 Task: Look for space in São João da Madeira, Portugal from 5th July, 2023 to 10th July, 2023 for 4 adults in price range Rs.9000 to Rs.14000. Place can be entire place with 2 bedrooms having 4 beds and 2 bathrooms. Property type can be house, flat, guest house. Booking option can be shelf check-in. Required host language is English.
Action: Mouse moved to (549, 113)
Screenshot: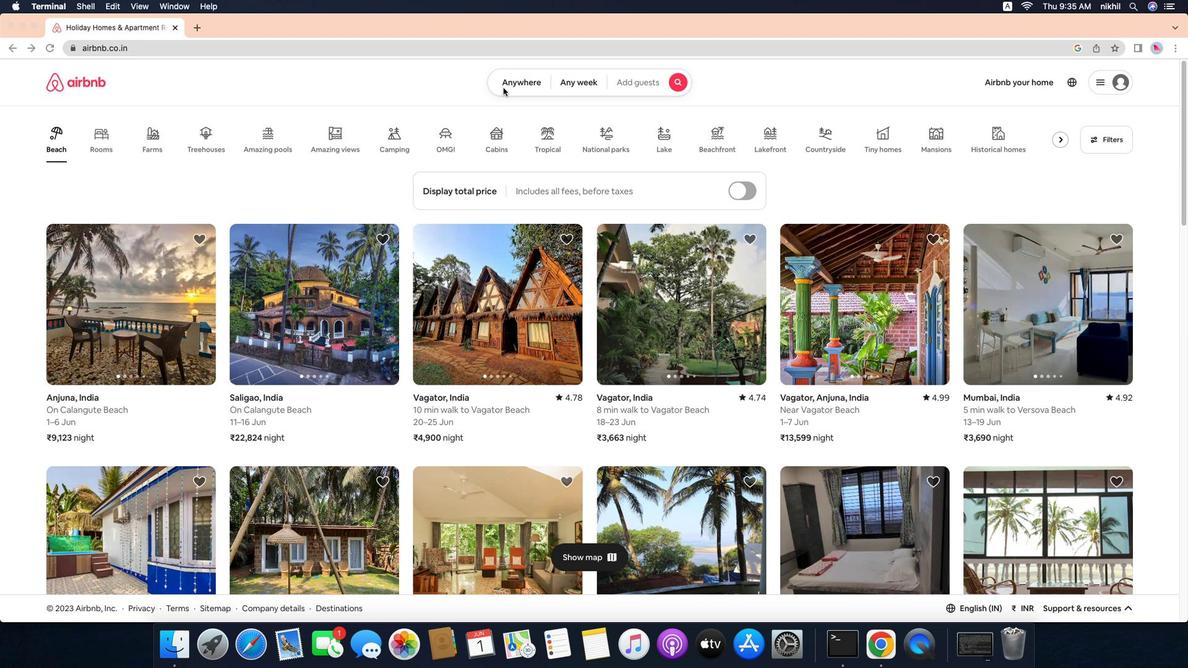 
Action: Mouse pressed left at (549, 113)
Screenshot: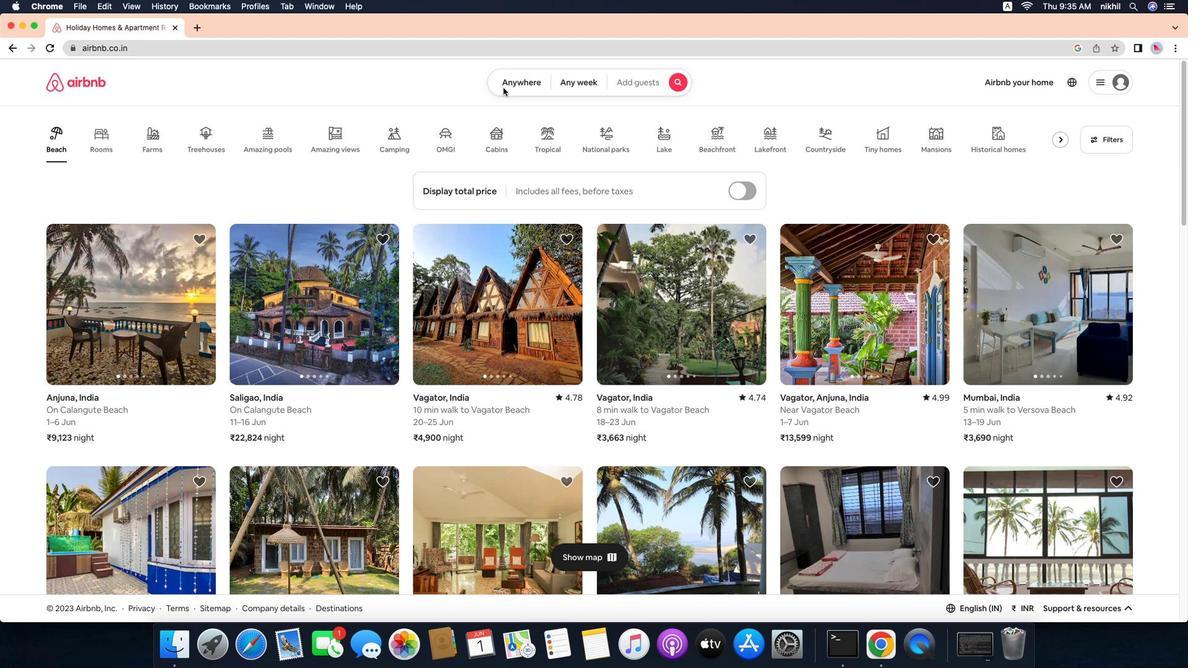 
Action: Mouse moved to (566, 110)
Screenshot: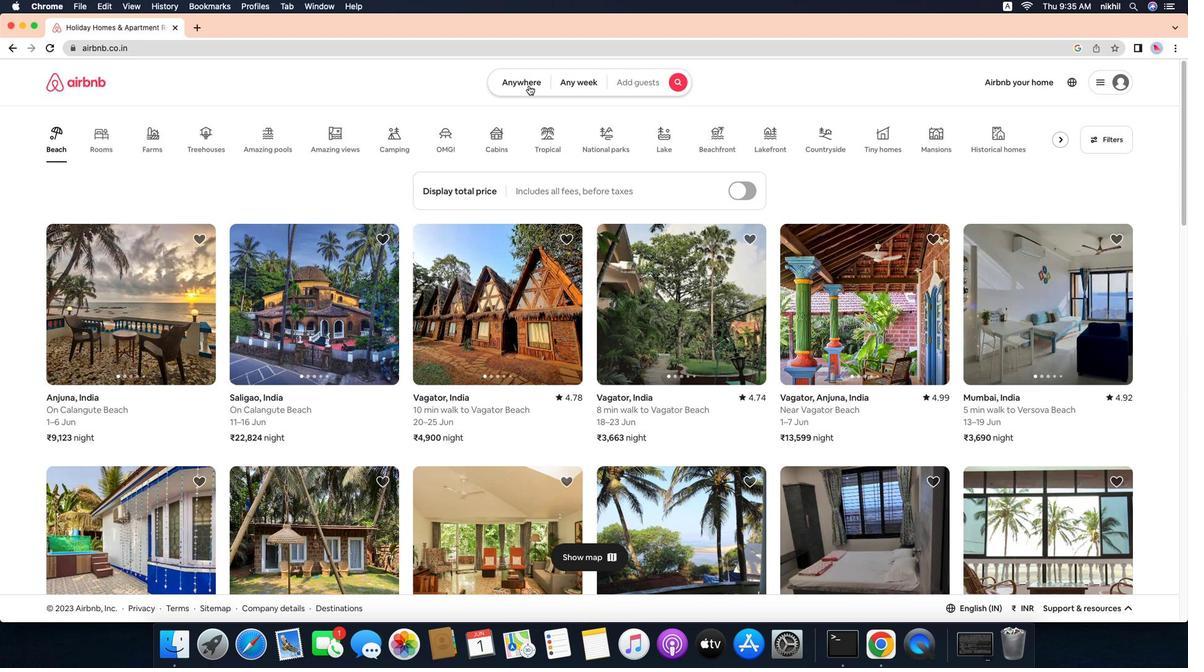 
Action: Mouse pressed left at (566, 110)
Screenshot: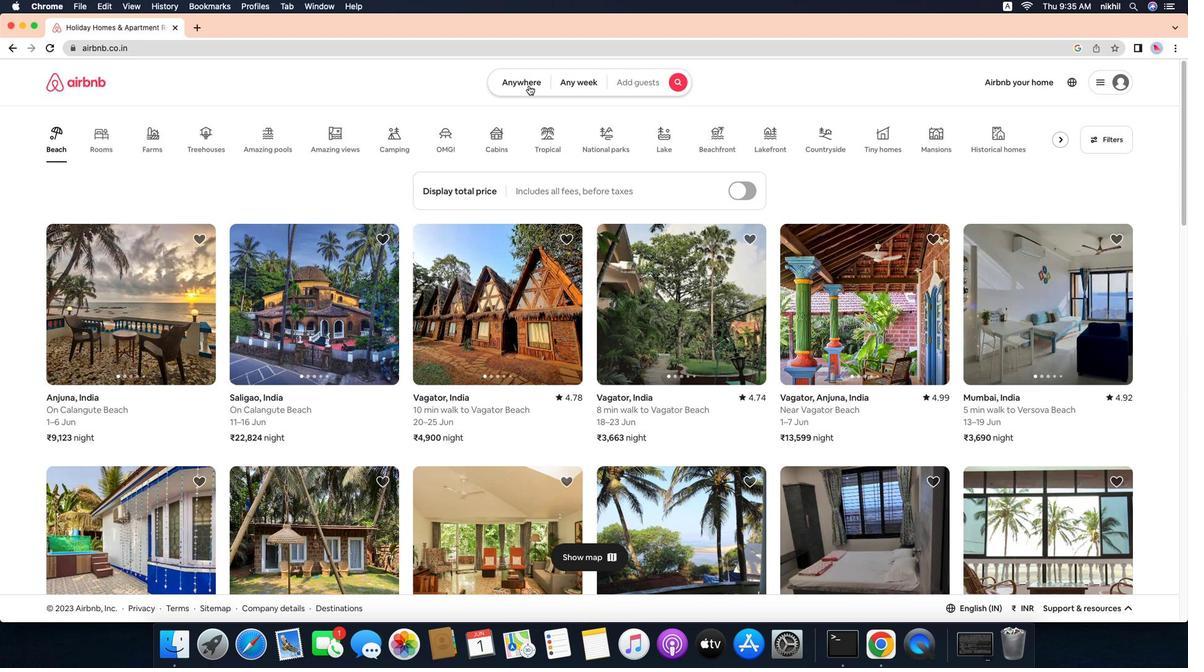 
Action: Mouse moved to (548, 149)
Screenshot: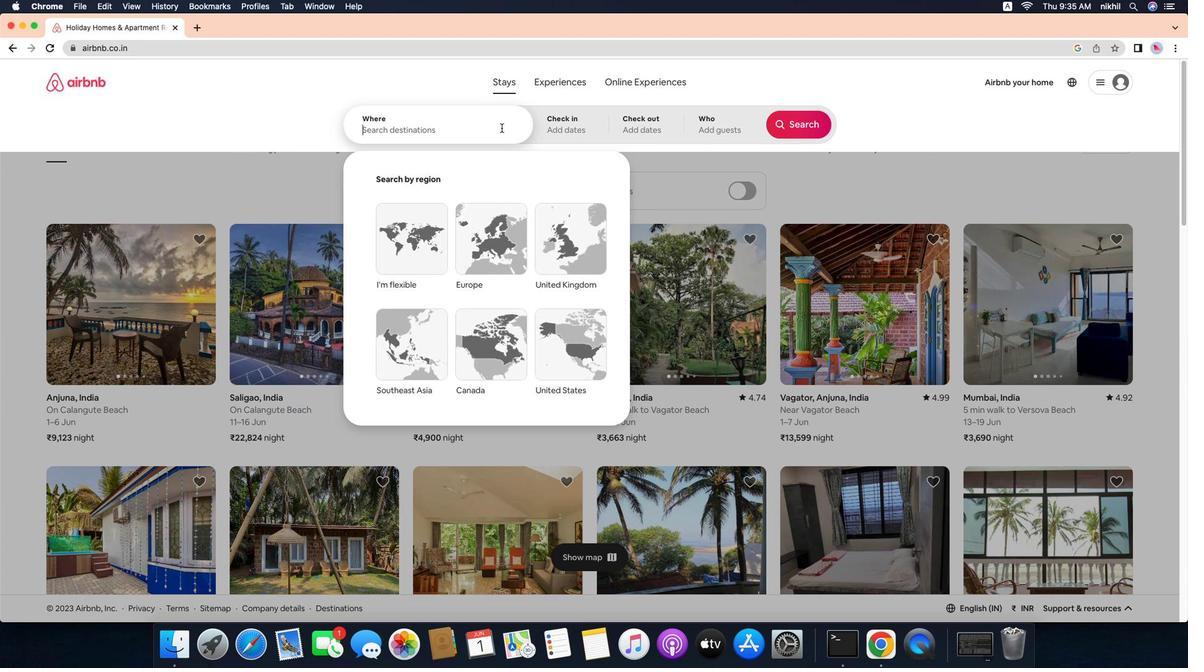 
Action: Mouse pressed left at (548, 149)
Screenshot: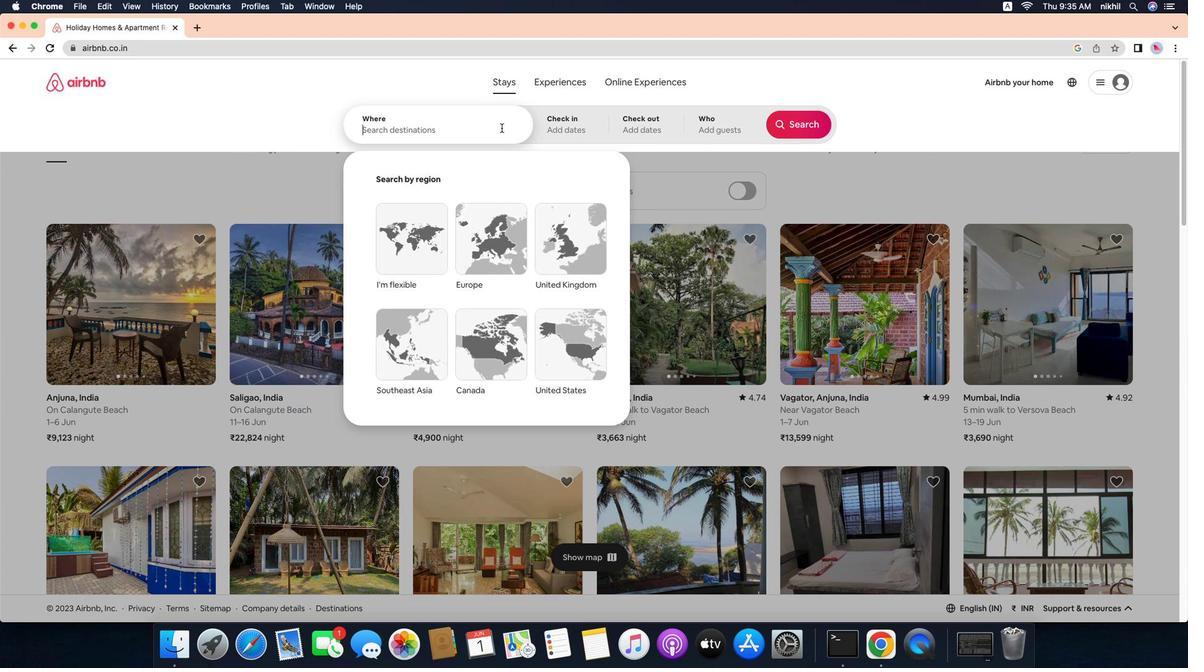 
Action: Key pressed Key.caps_lock'S'Key.caps_lock'a''o'Key.spaceKey.caps_lock'J'Key.caps_lock'o''a''o'Key.space'd''a'Key.spaceKey.caps_lock'M'Key.caps_lock'a'
Screenshot: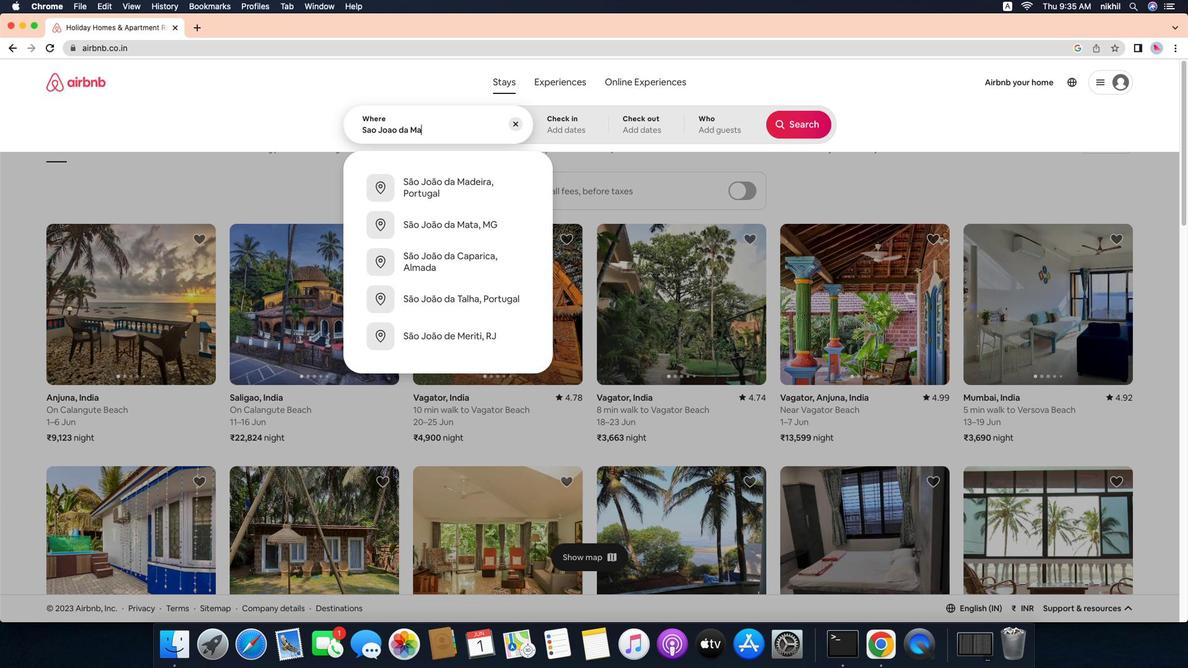 
Action: Mouse moved to (547, 206)
Screenshot: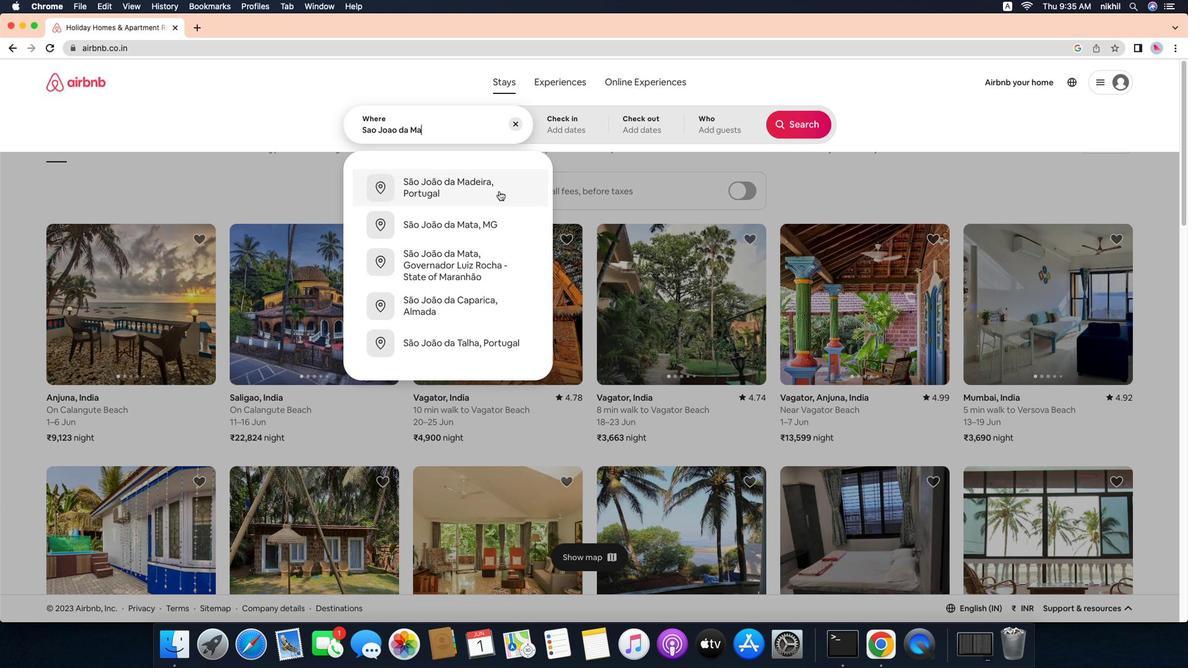 
Action: Mouse pressed left at (547, 206)
Screenshot: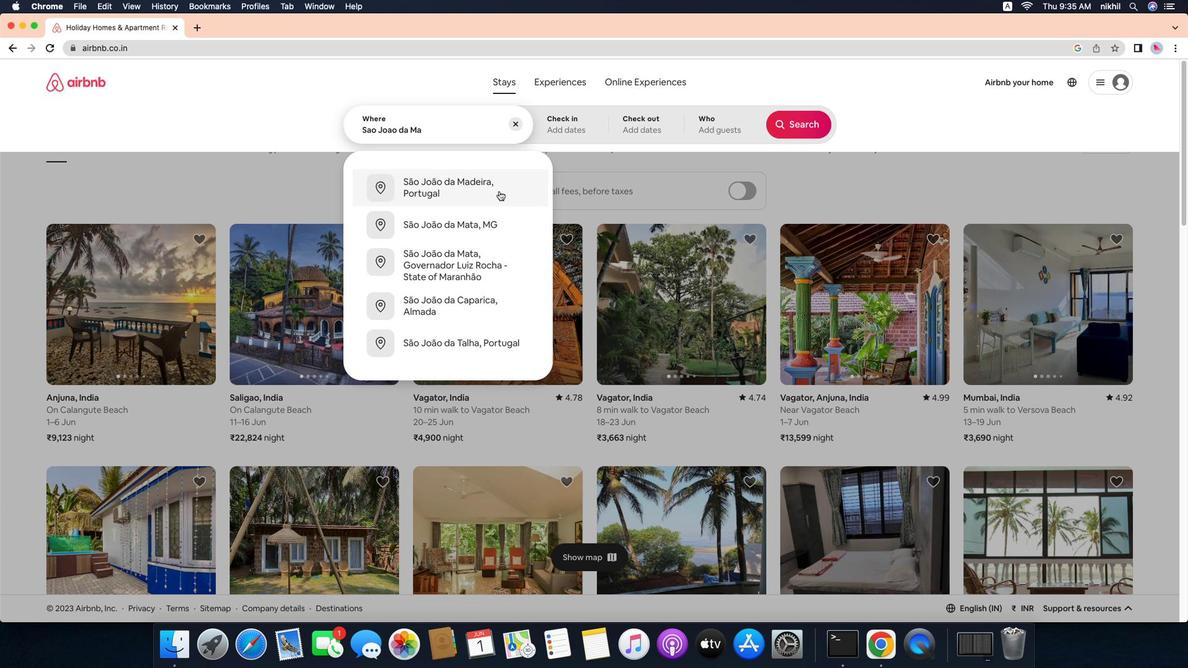 
Action: Mouse moved to (681, 294)
Screenshot: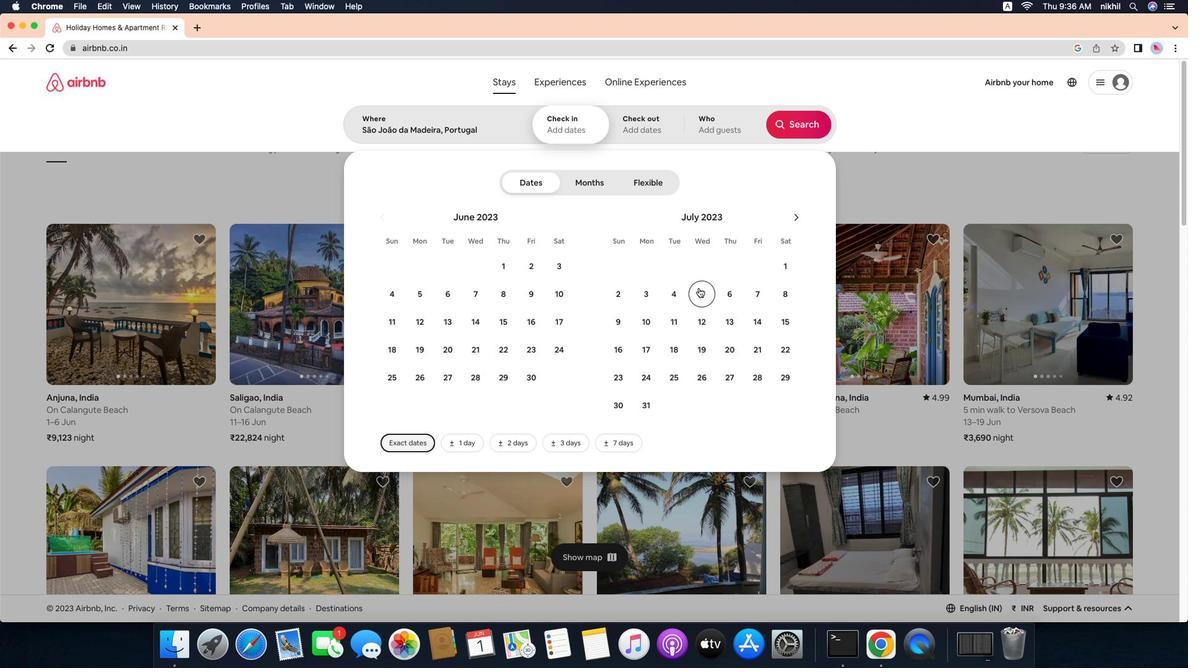 
Action: Mouse pressed left at (681, 294)
Screenshot: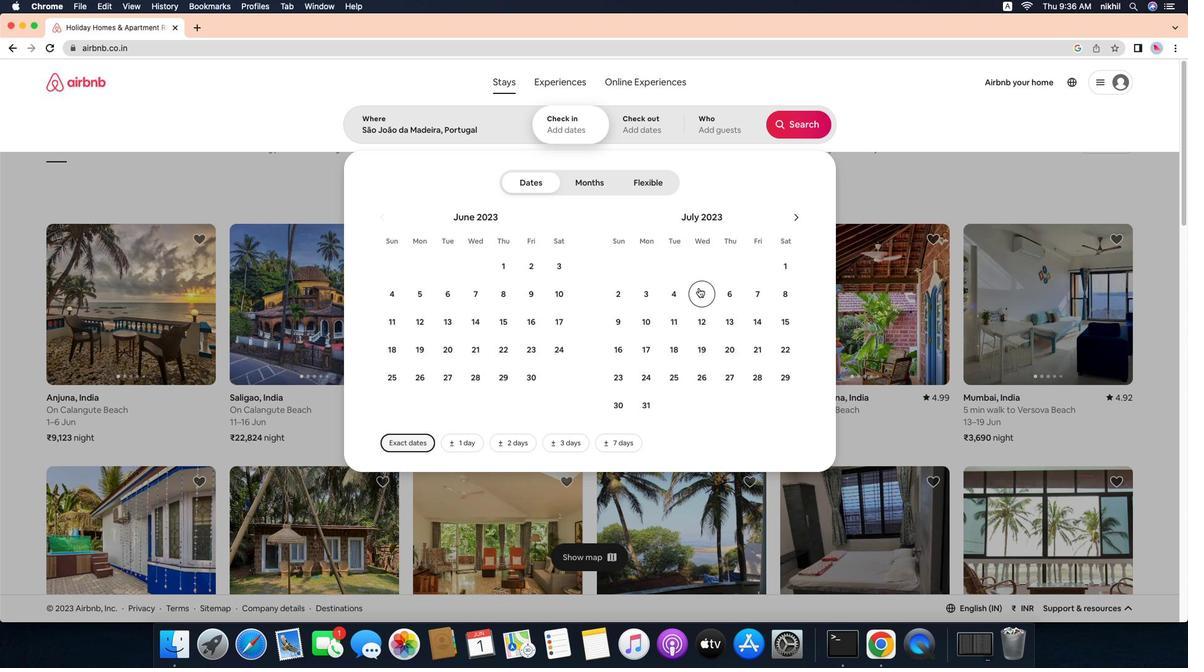 
Action: Mouse moved to (647, 322)
Screenshot: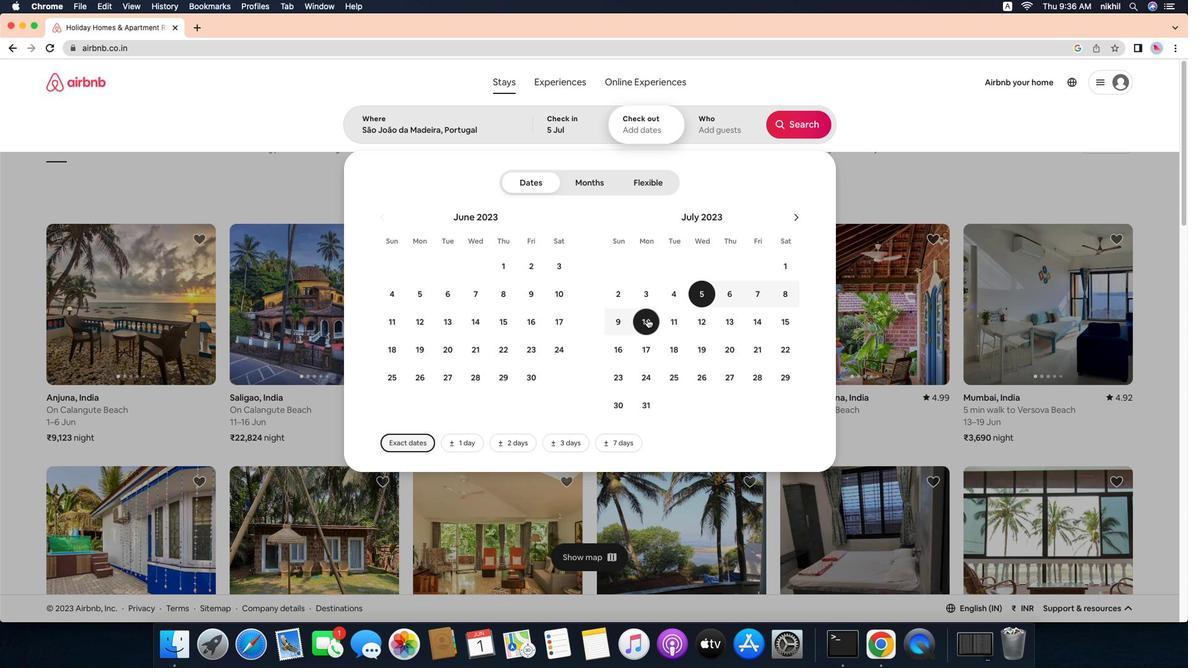 
Action: Mouse pressed left at (647, 322)
Screenshot: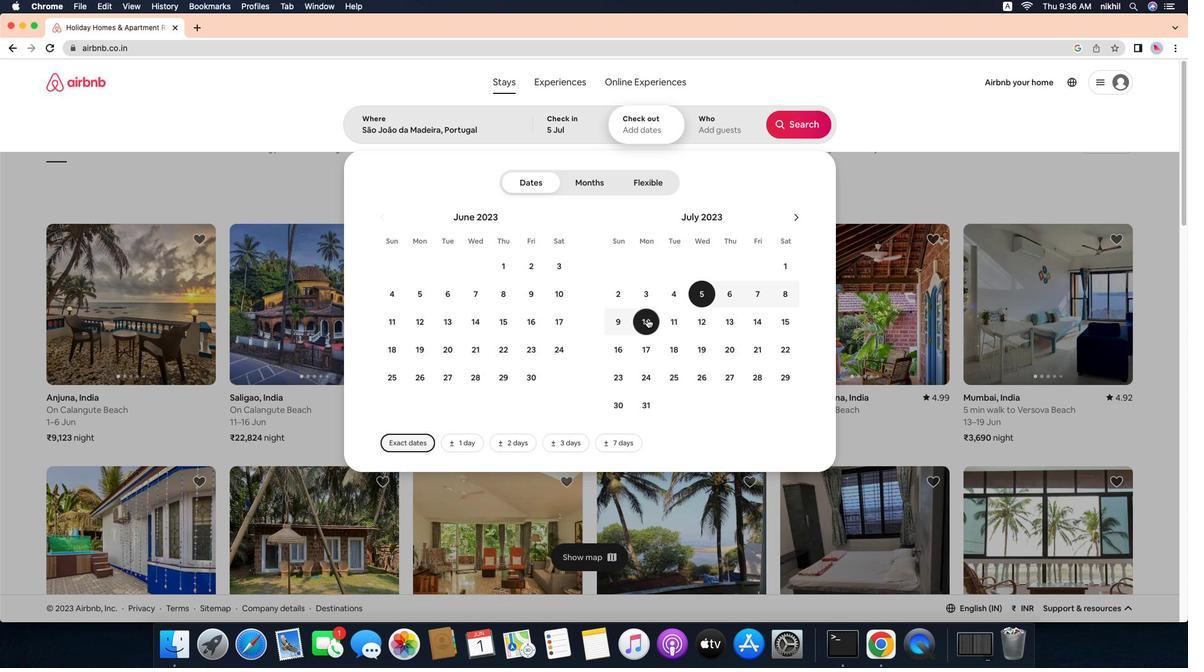 
Action: Mouse moved to (699, 151)
Screenshot: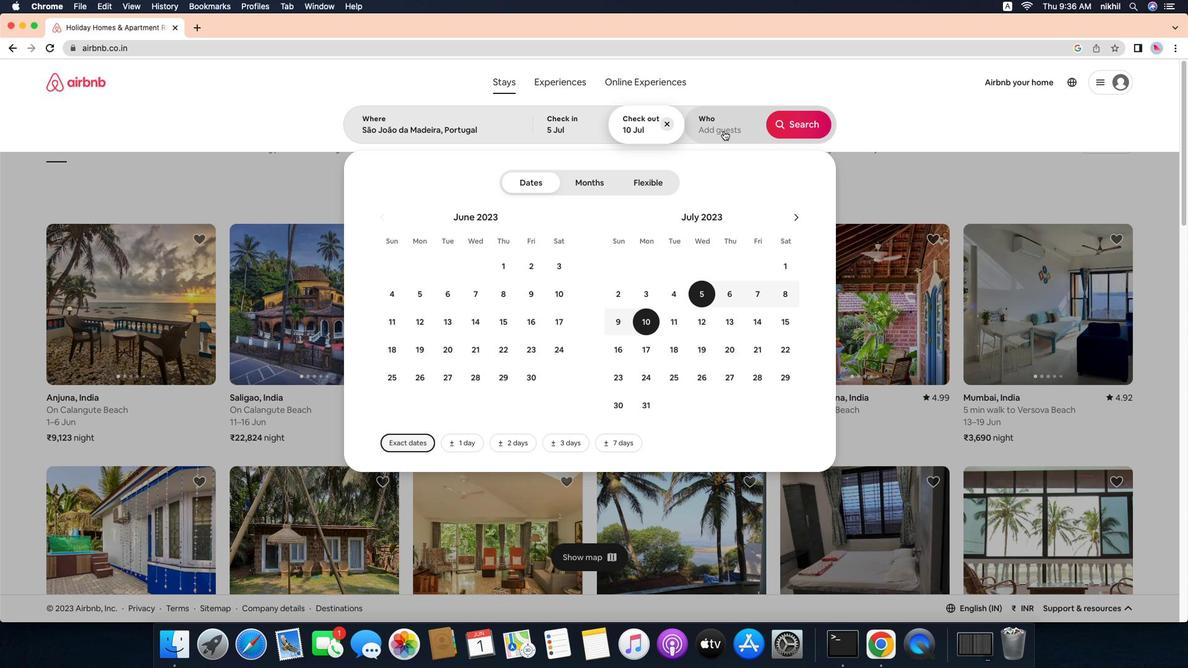 
Action: Mouse pressed left at (699, 151)
Screenshot: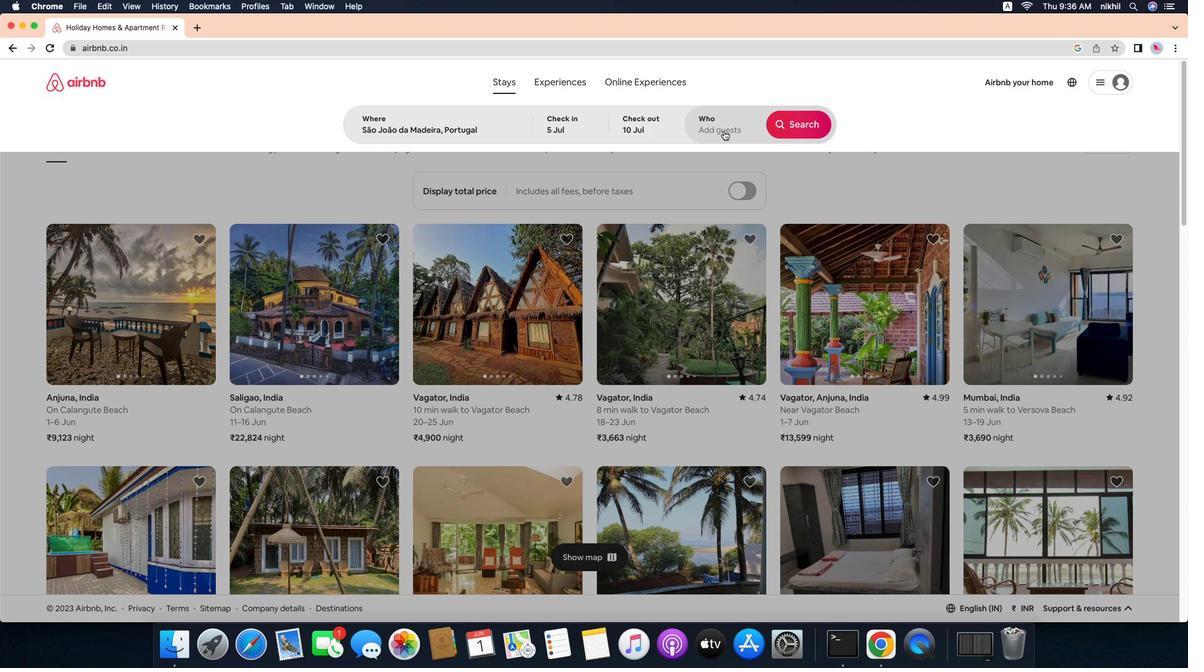 
Action: Mouse moved to (748, 199)
Screenshot: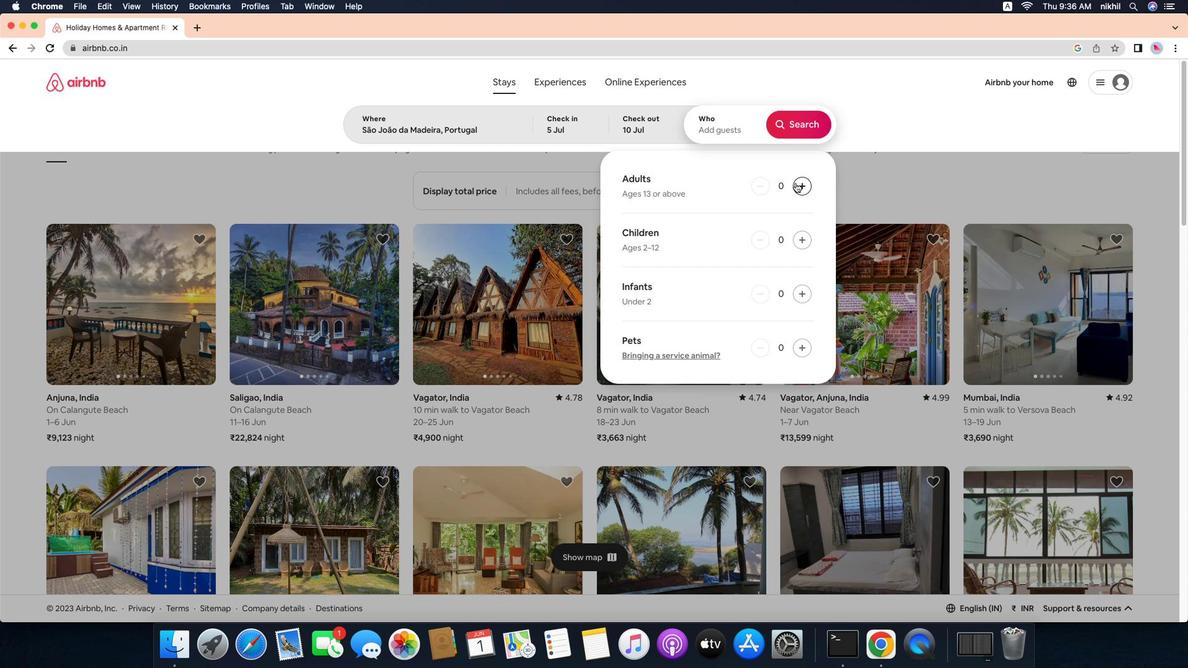 
Action: Mouse pressed left at (748, 199)
Screenshot: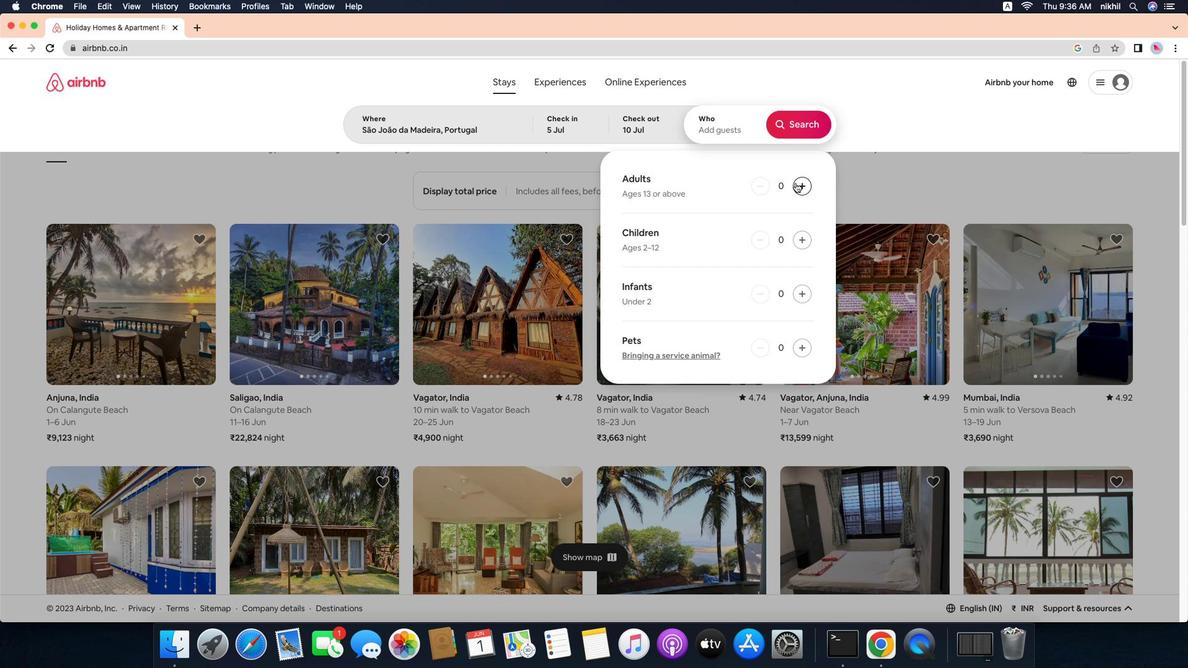
Action: Mouse moved to (748, 199)
Screenshot: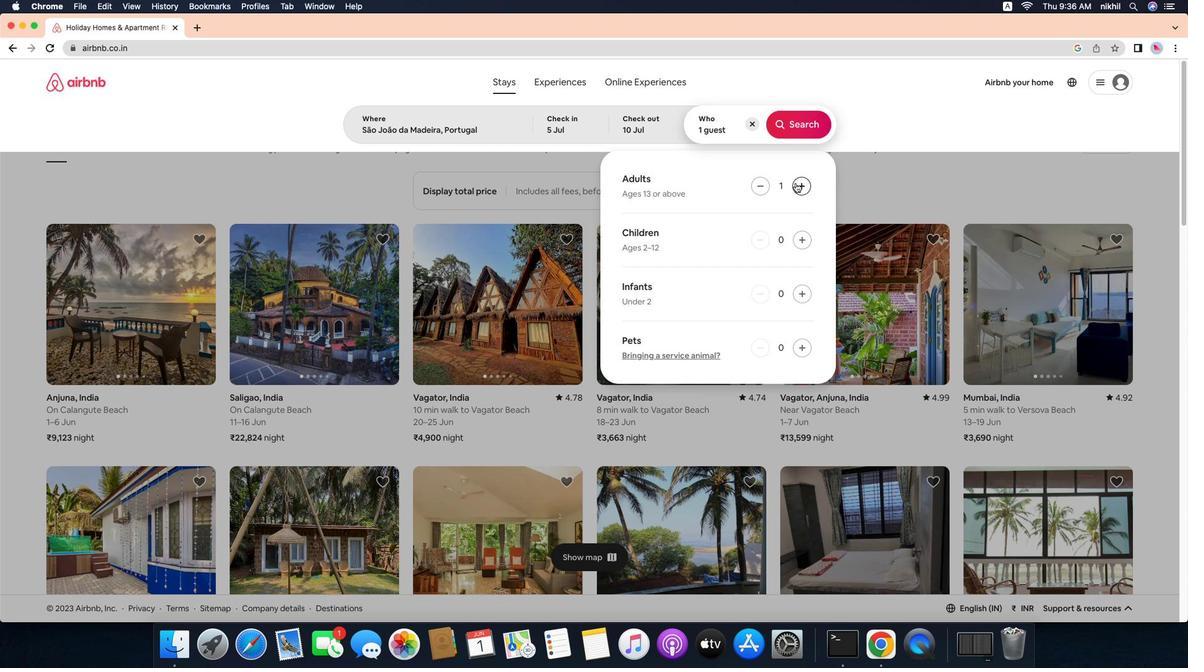 
Action: Mouse pressed left at (748, 199)
Screenshot: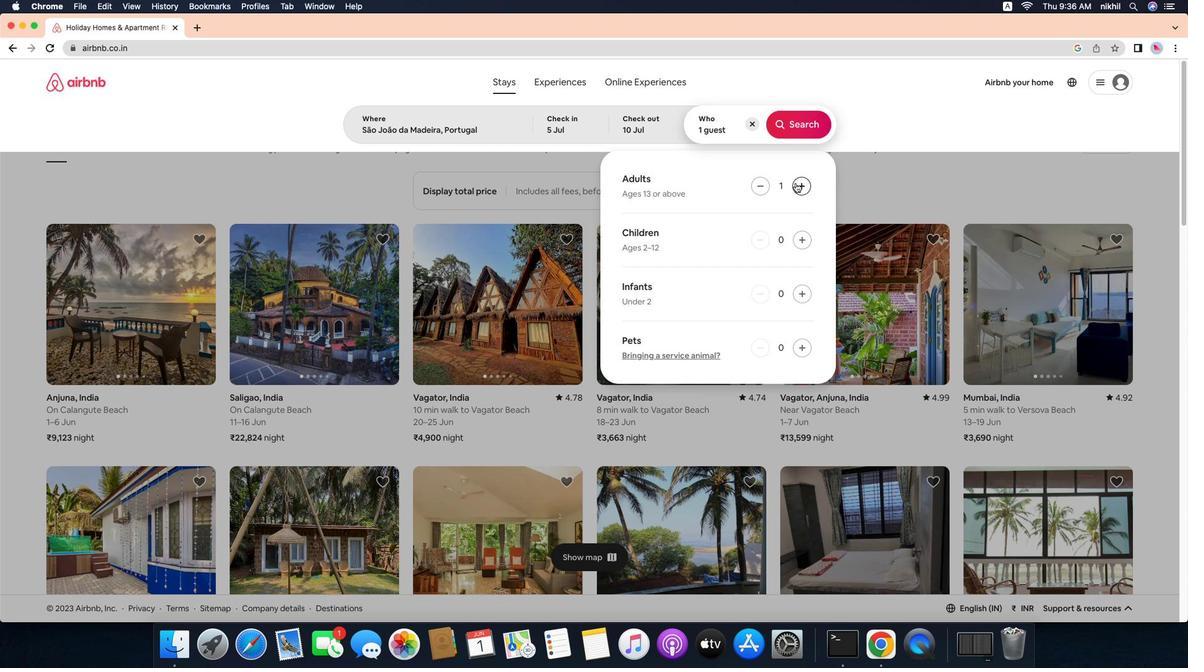 
Action: Mouse pressed left at (748, 199)
Screenshot: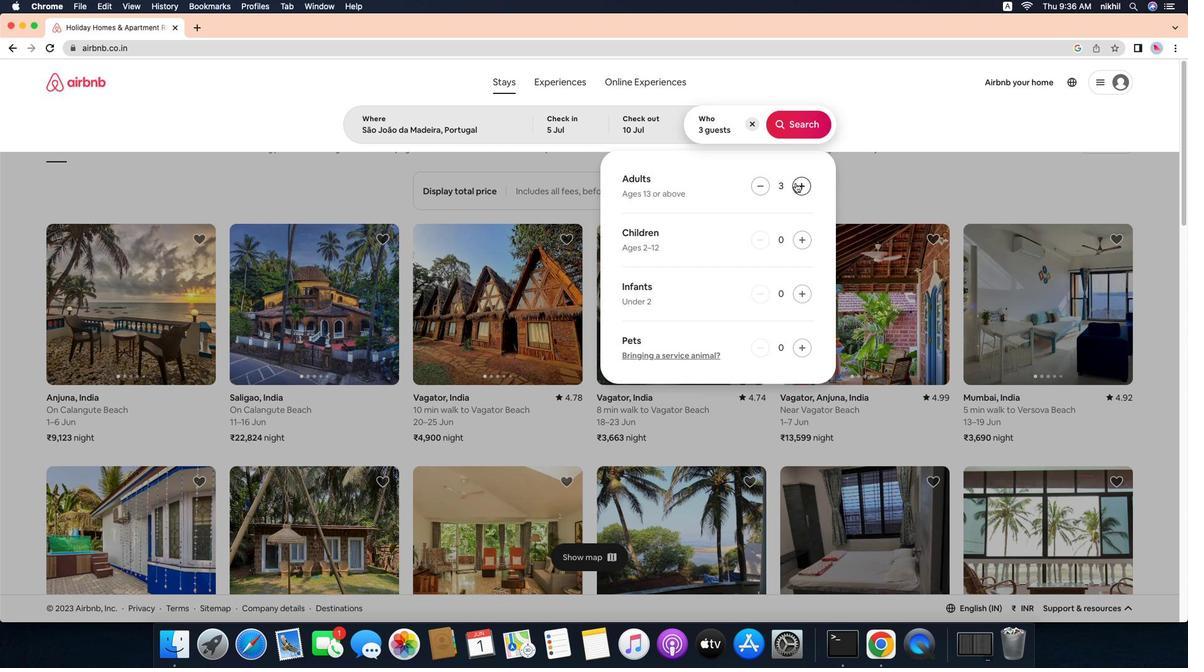 
Action: Mouse pressed left at (748, 199)
Screenshot: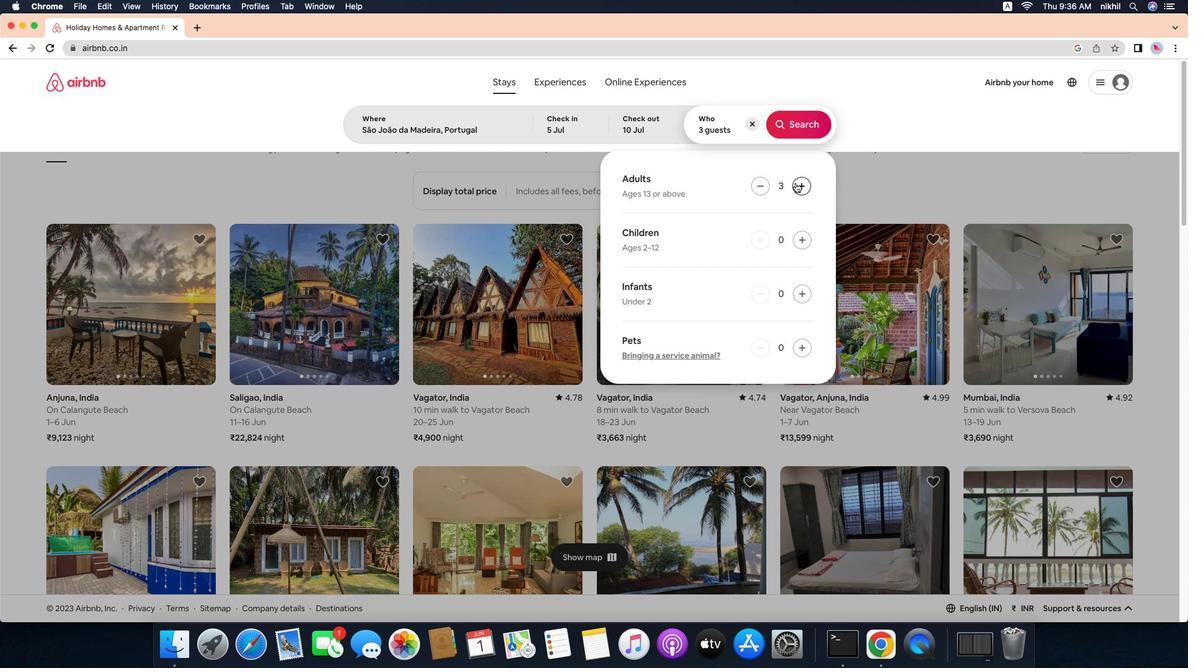 
Action: Mouse moved to (752, 153)
Screenshot: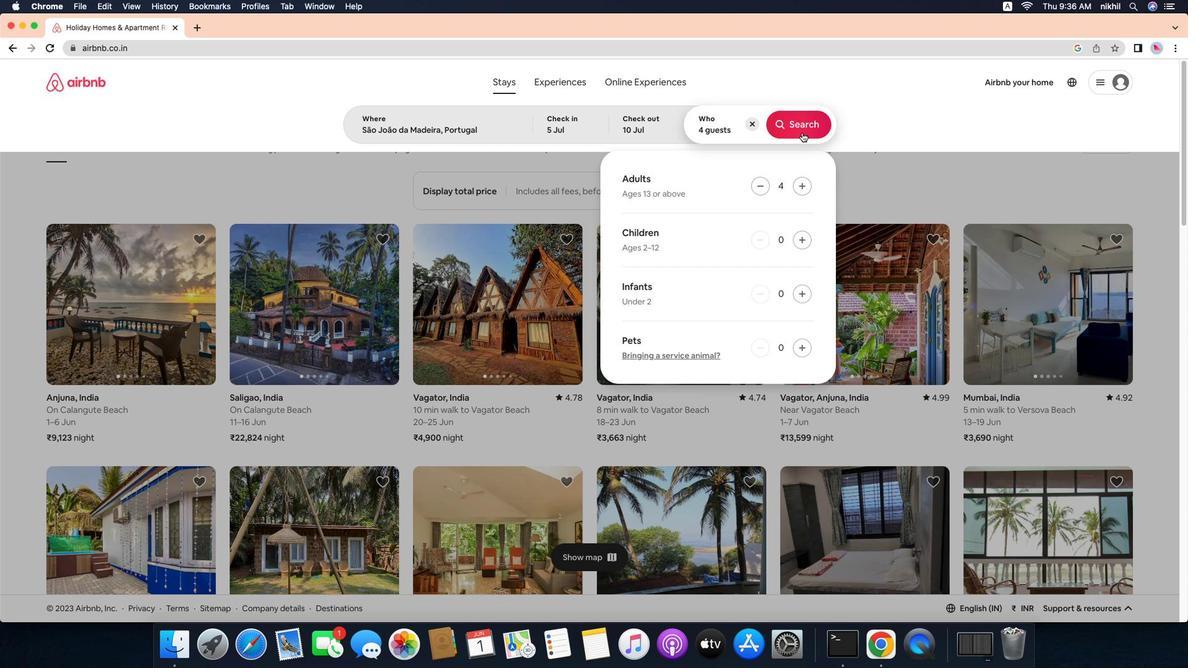 
Action: Mouse pressed left at (752, 153)
Screenshot: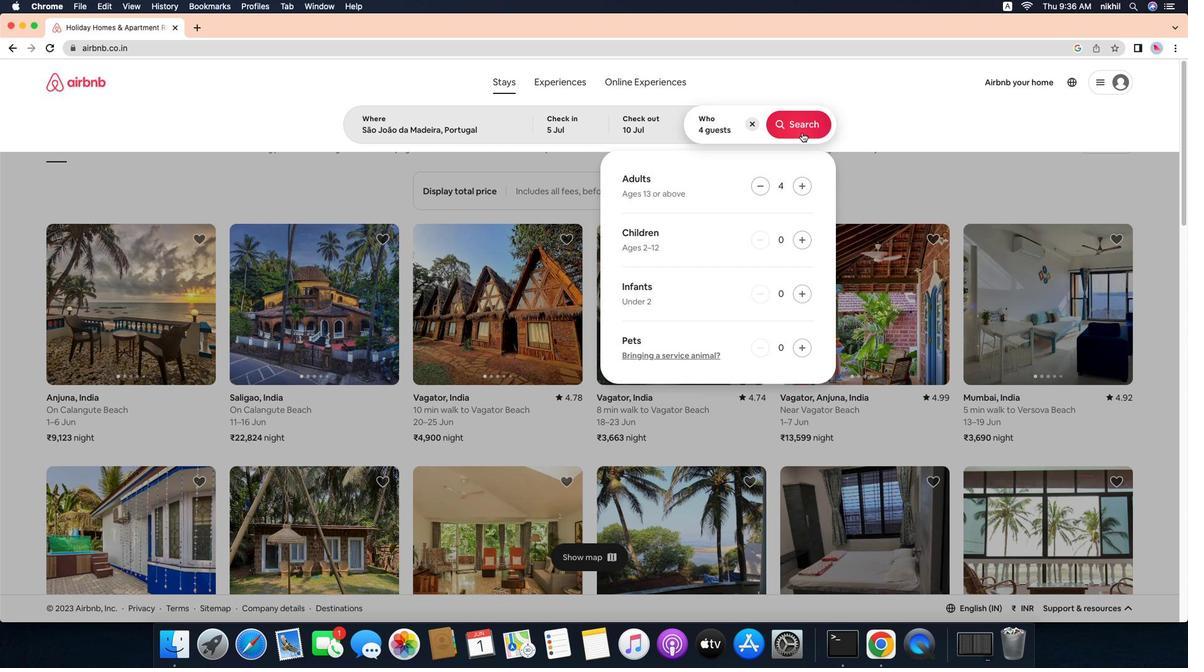 
Action: Mouse moved to (977, 144)
Screenshot: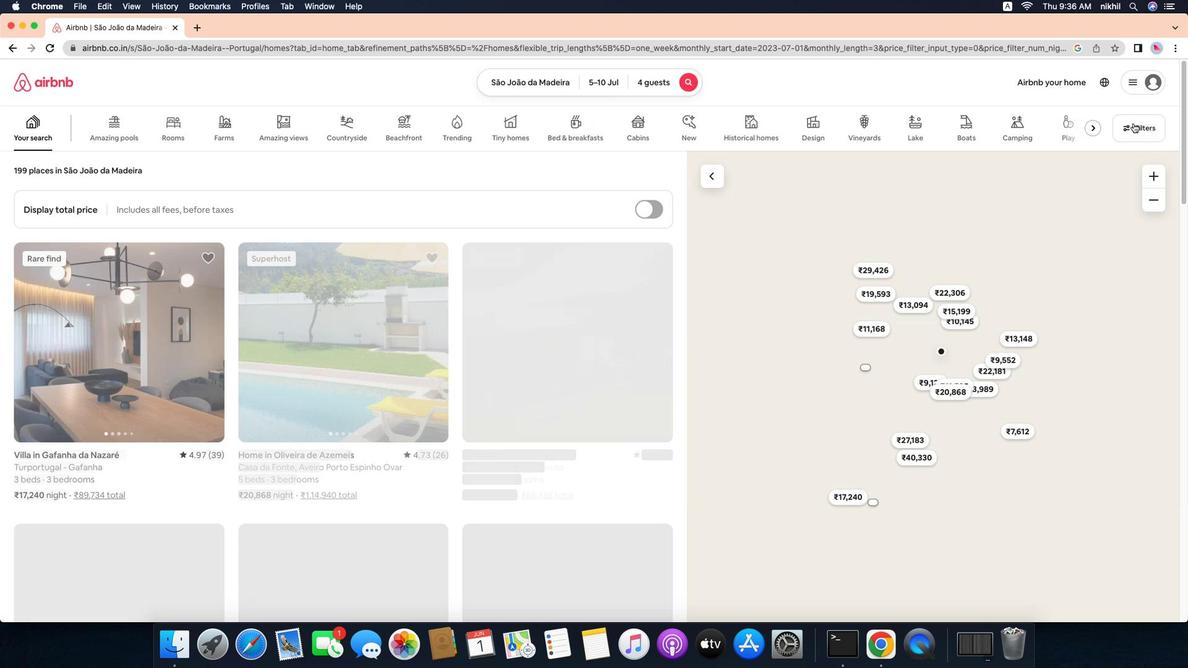 
Action: Mouse pressed left at (977, 144)
Screenshot: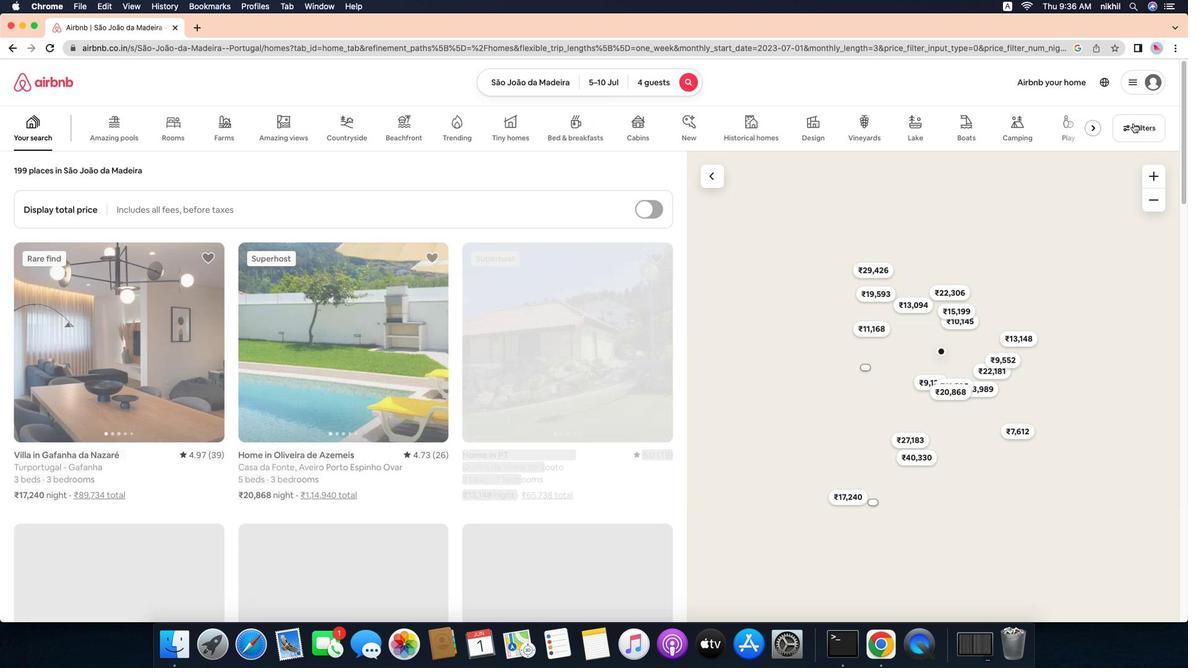 
Action: Mouse moved to (545, 412)
Screenshot: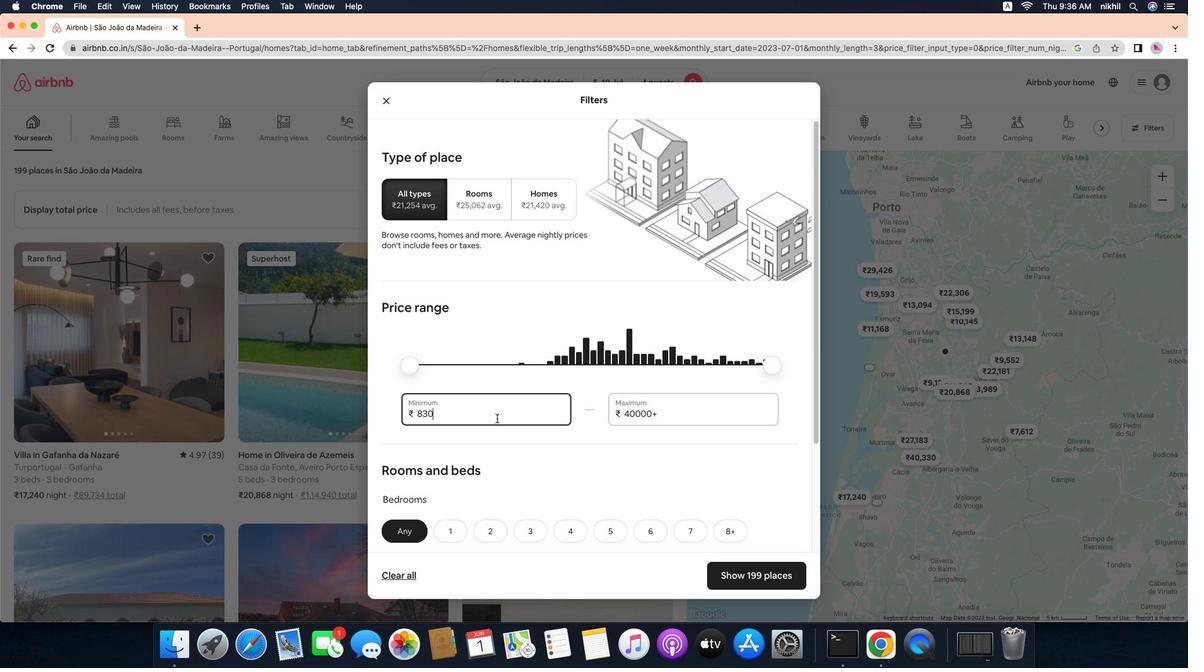 
Action: Mouse pressed left at (545, 412)
Screenshot: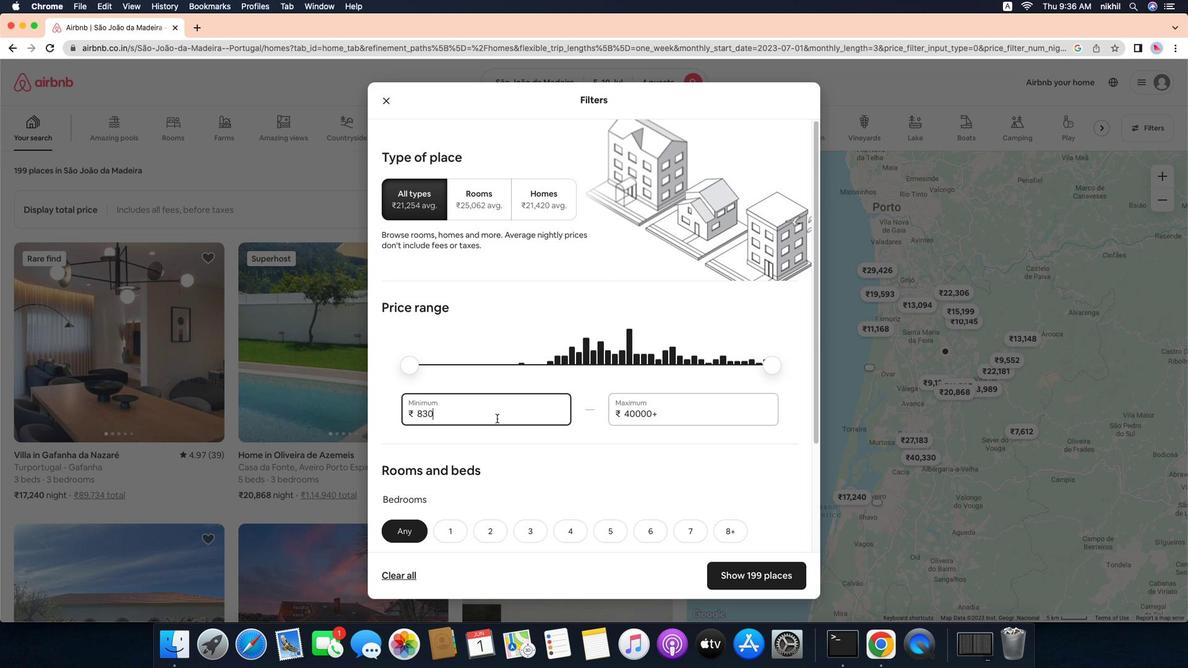 
Action: Mouse moved to (545, 412)
Screenshot: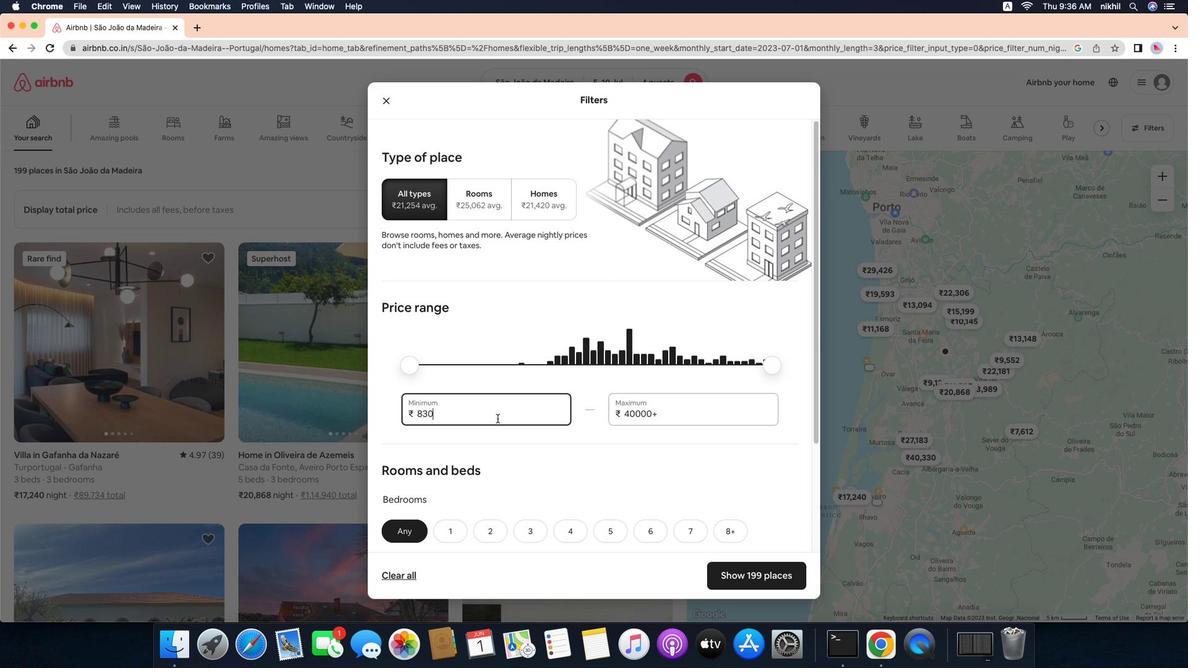 
Action: Key pressed Key.backspaceKey.backspaceKey.backspaceKey.backspace'9''0''0''0'
Screenshot: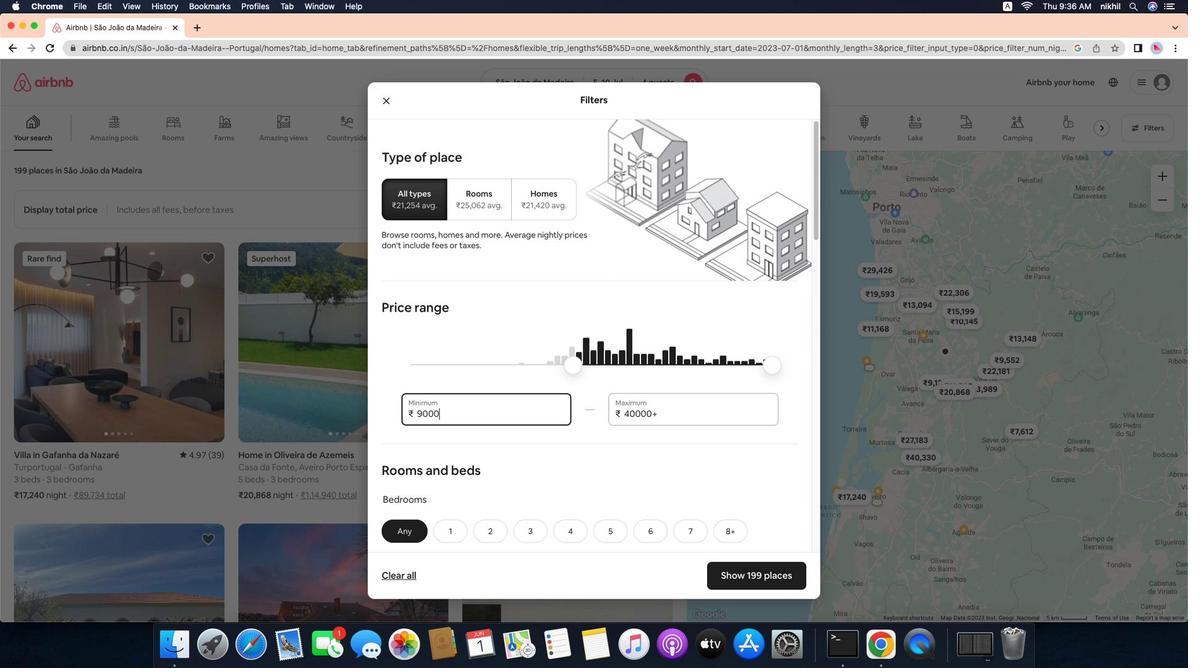 
Action: Mouse moved to (667, 409)
Screenshot: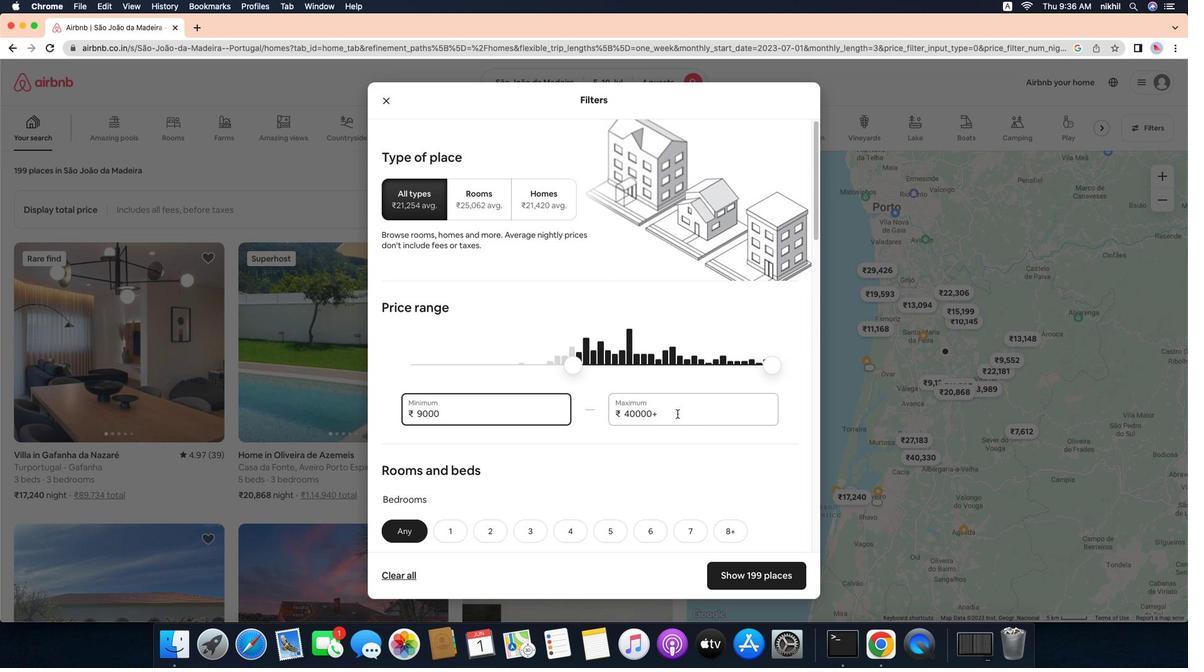 
Action: Mouse pressed left at (667, 409)
Screenshot: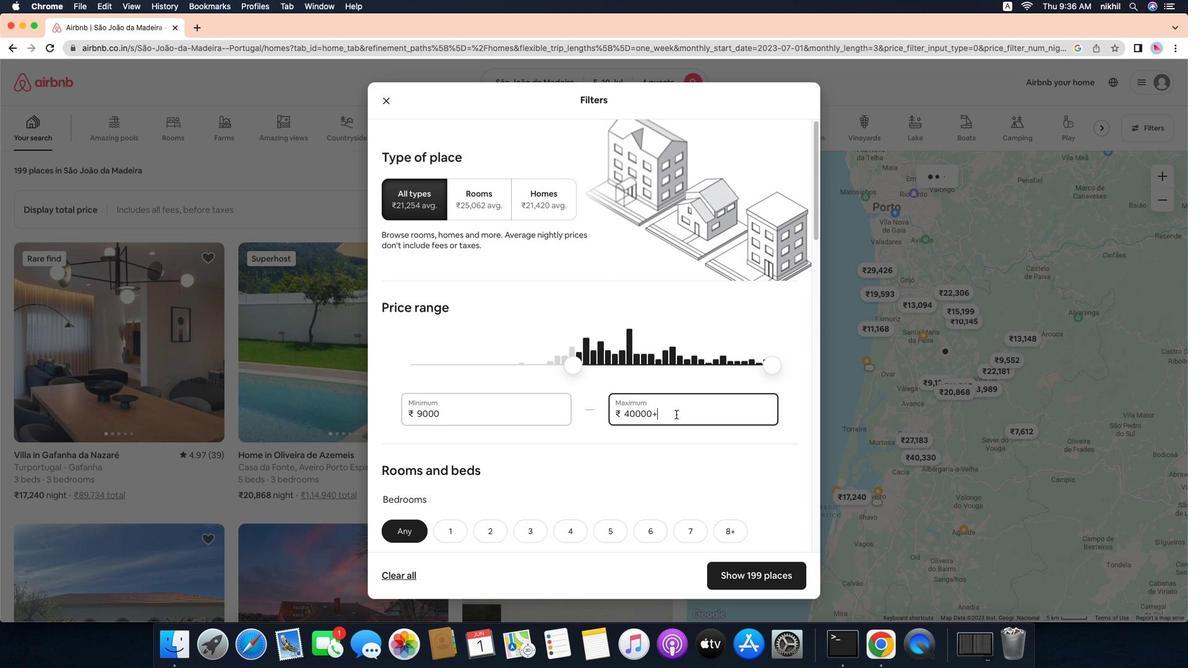 
Action: Mouse moved to (666, 409)
Screenshot: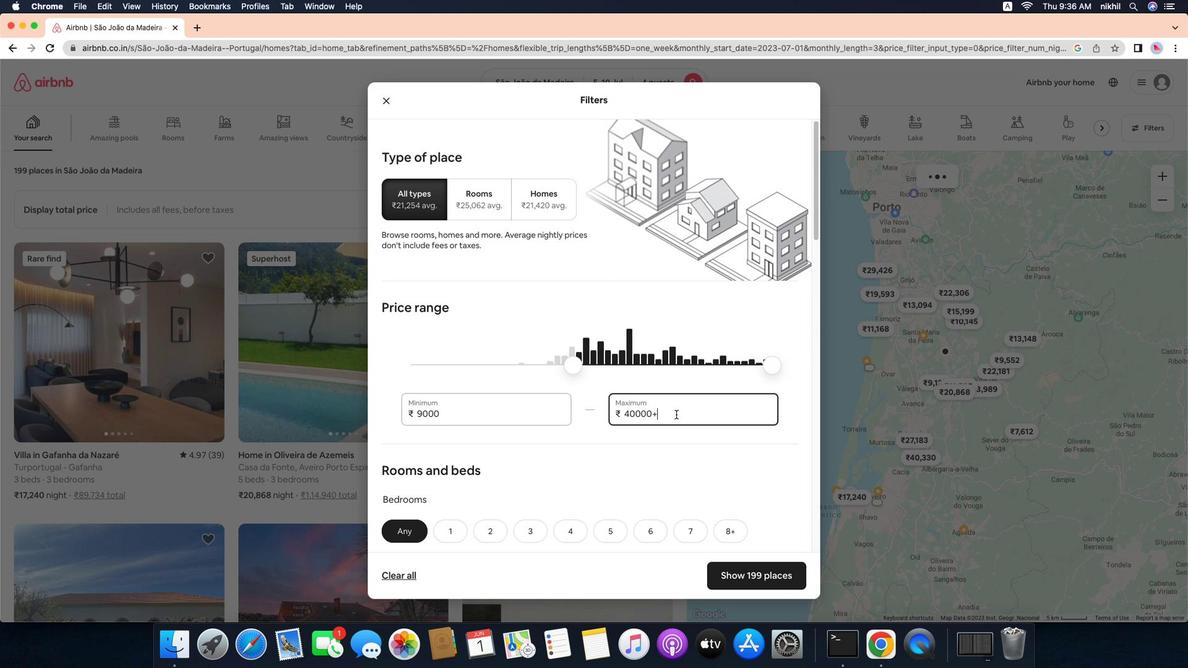 
Action: Key pressed Key.backspaceKey.backspaceKey.backspaceKey.backspaceKey.backspaceKey.backspaceKey.backspace'1''4''0''0''0'
Screenshot: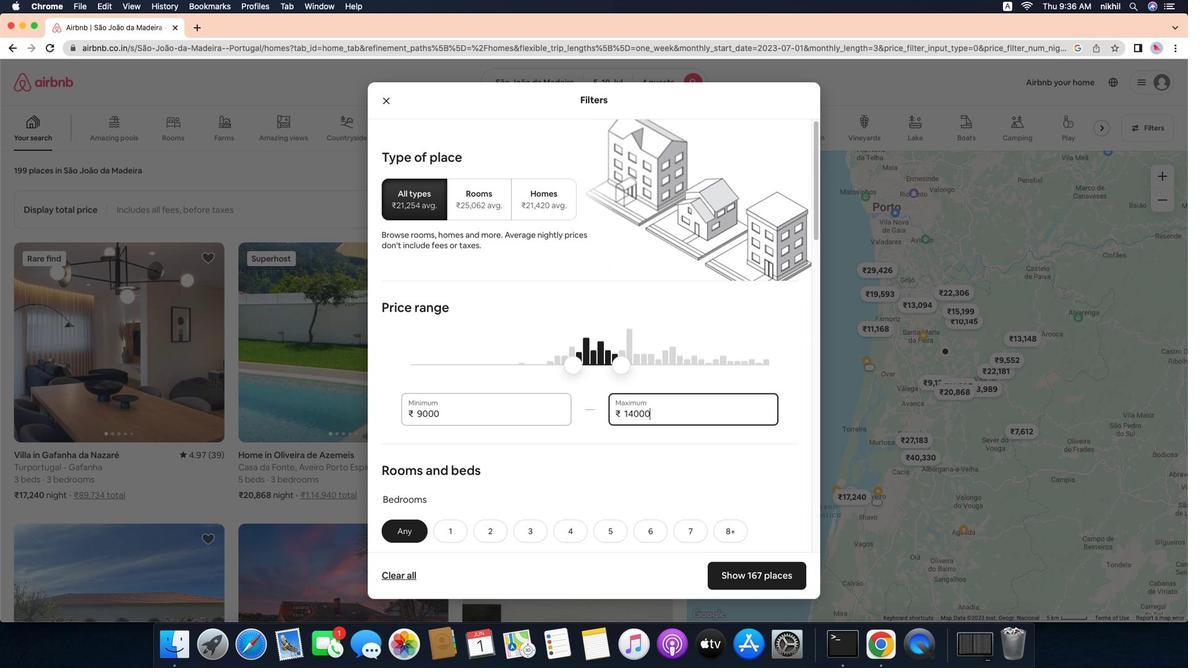 
Action: Mouse moved to (607, 430)
Screenshot: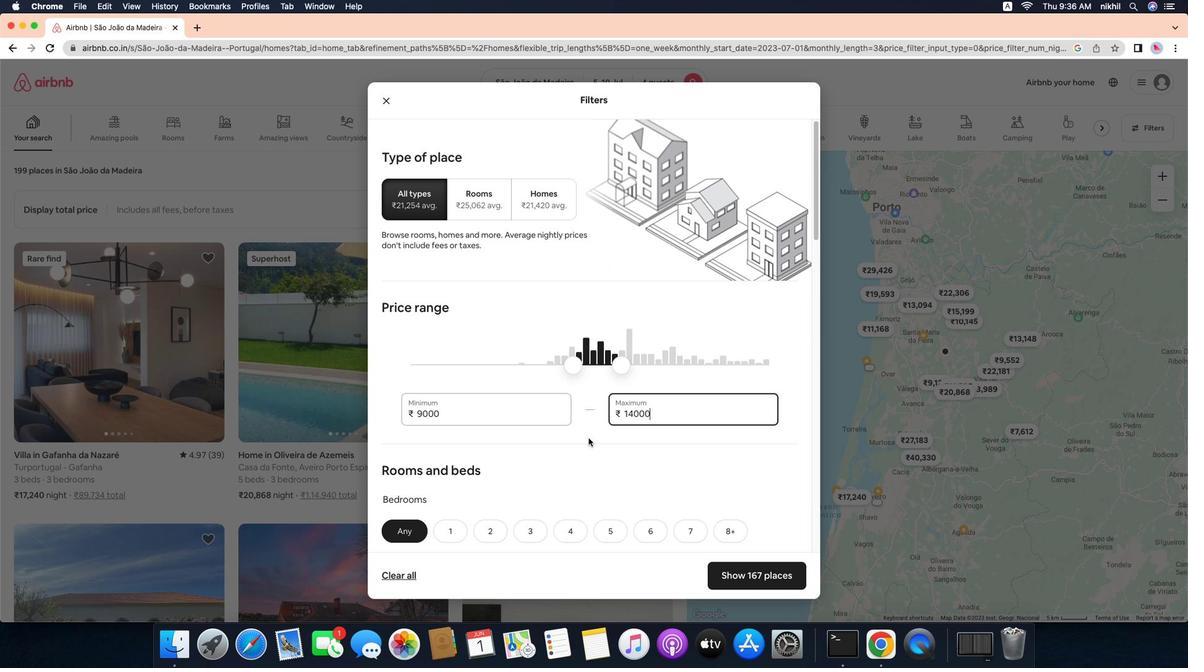 
Action: Mouse scrolled (607, 430) with delta (207, 32)
Screenshot: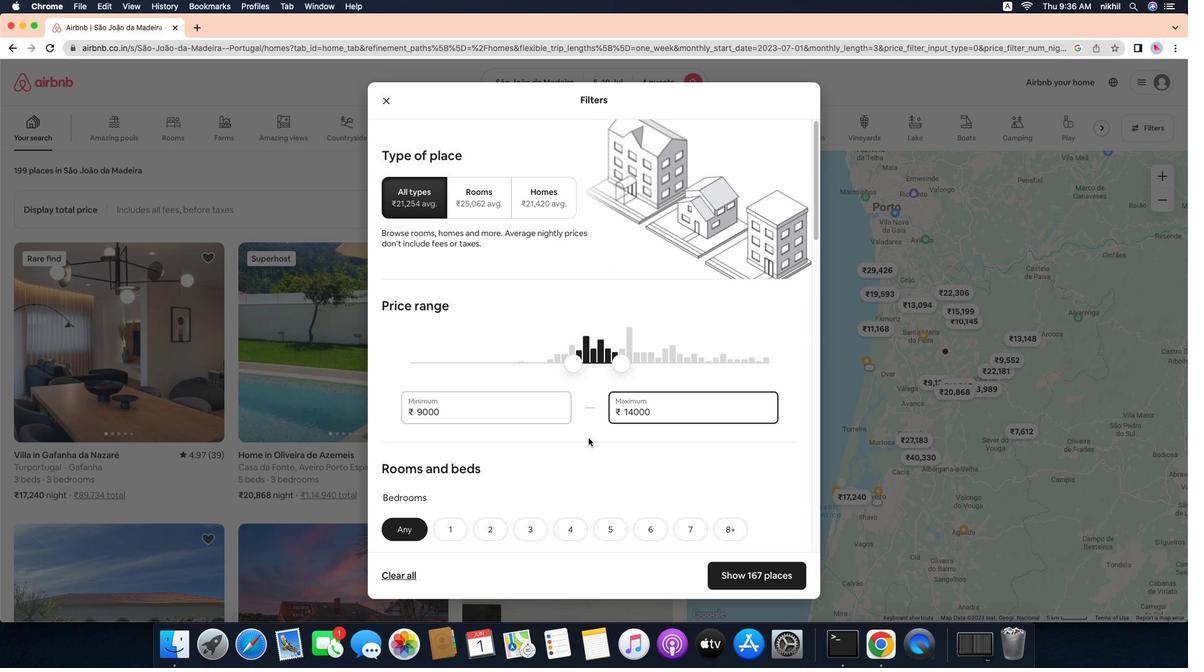 
Action: Mouse scrolled (607, 430) with delta (207, 32)
Screenshot: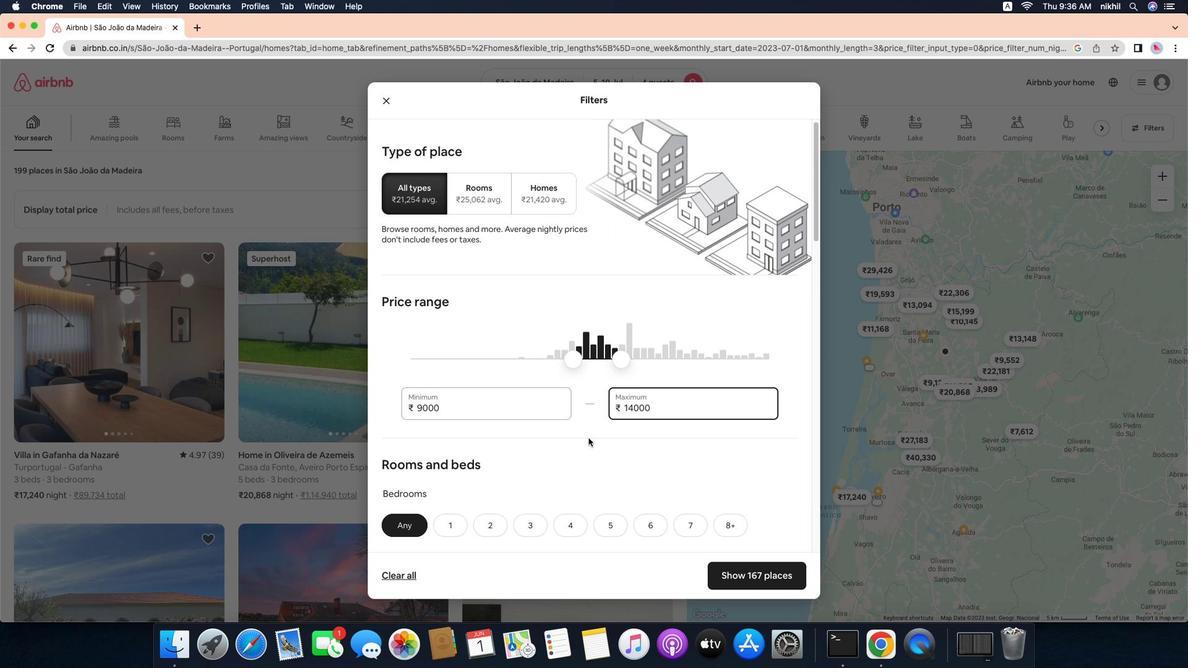 
Action: Mouse scrolled (607, 430) with delta (207, 32)
Screenshot: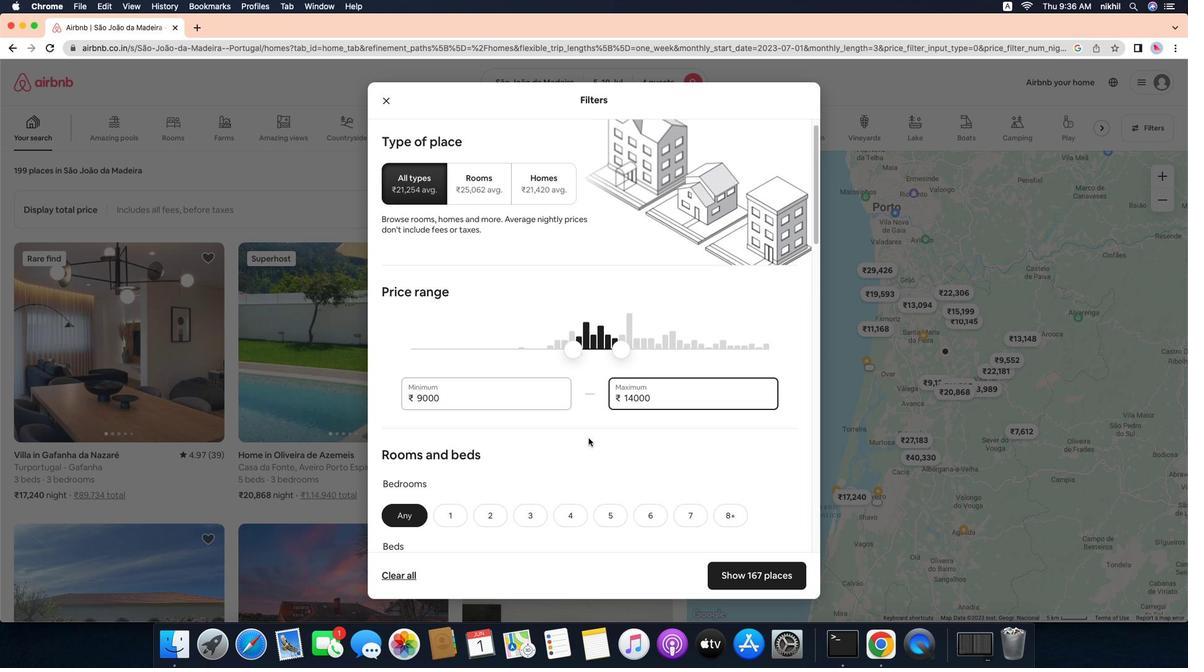 
Action: Mouse scrolled (607, 430) with delta (207, 32)
Screenshot: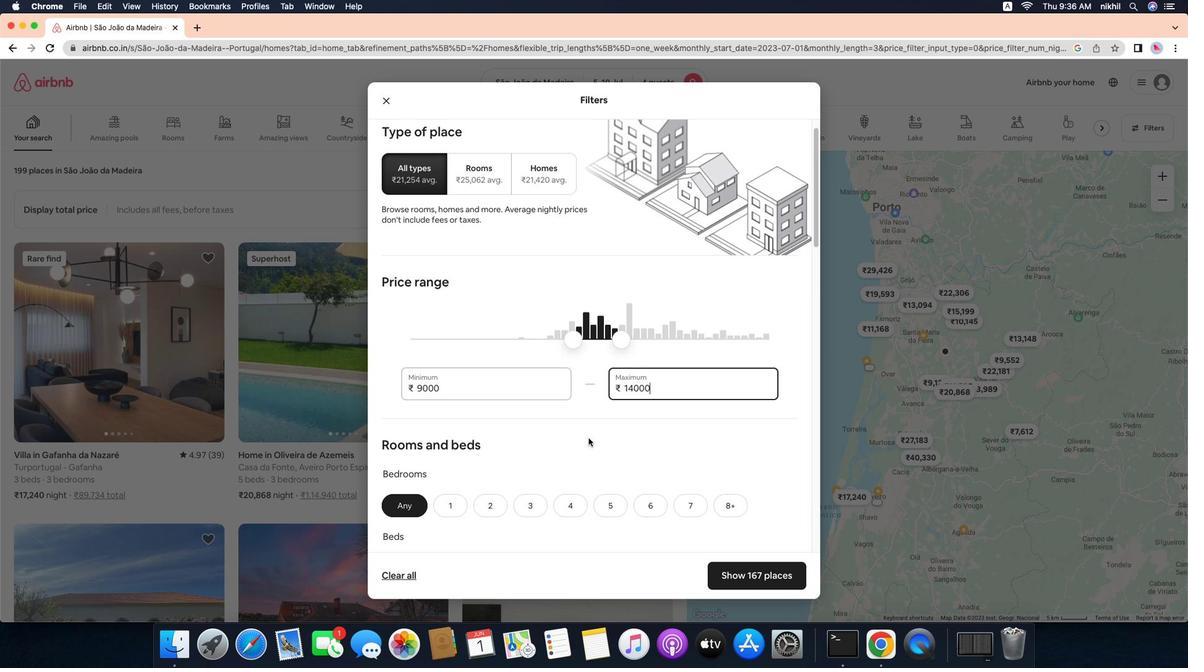 
Action: Mouse scrolled (607, 430) with delta (207, 32)
Screenshot: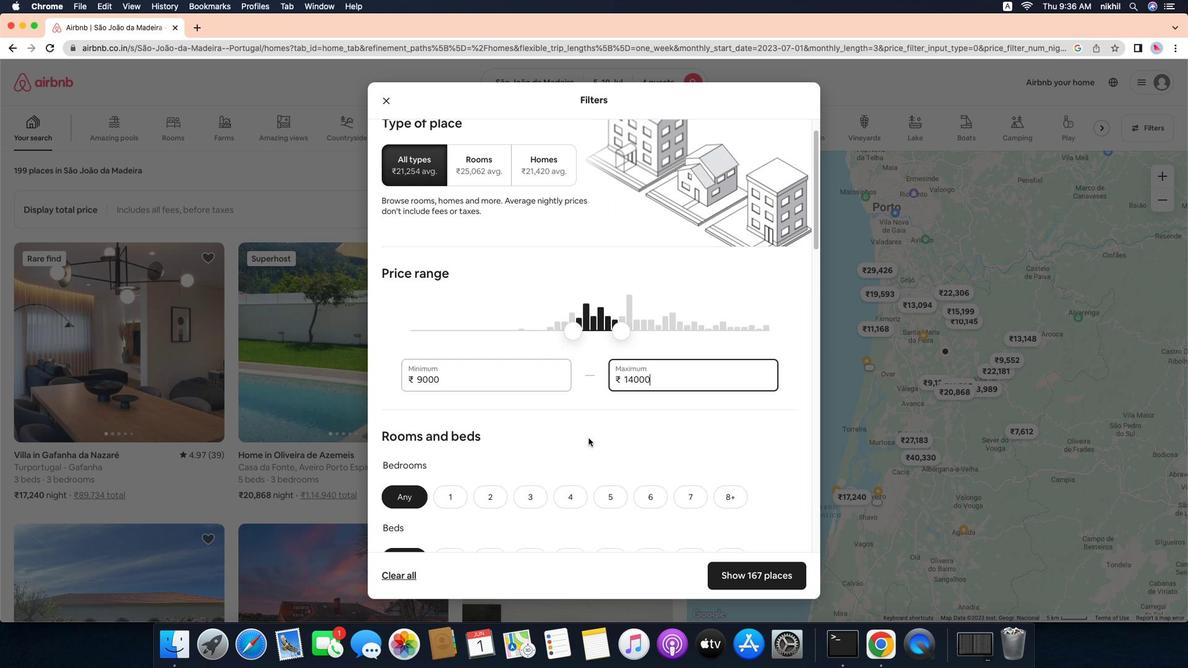 
Action: Mouse scrolled (607, 430) with delta (207, 32)
Screenshot: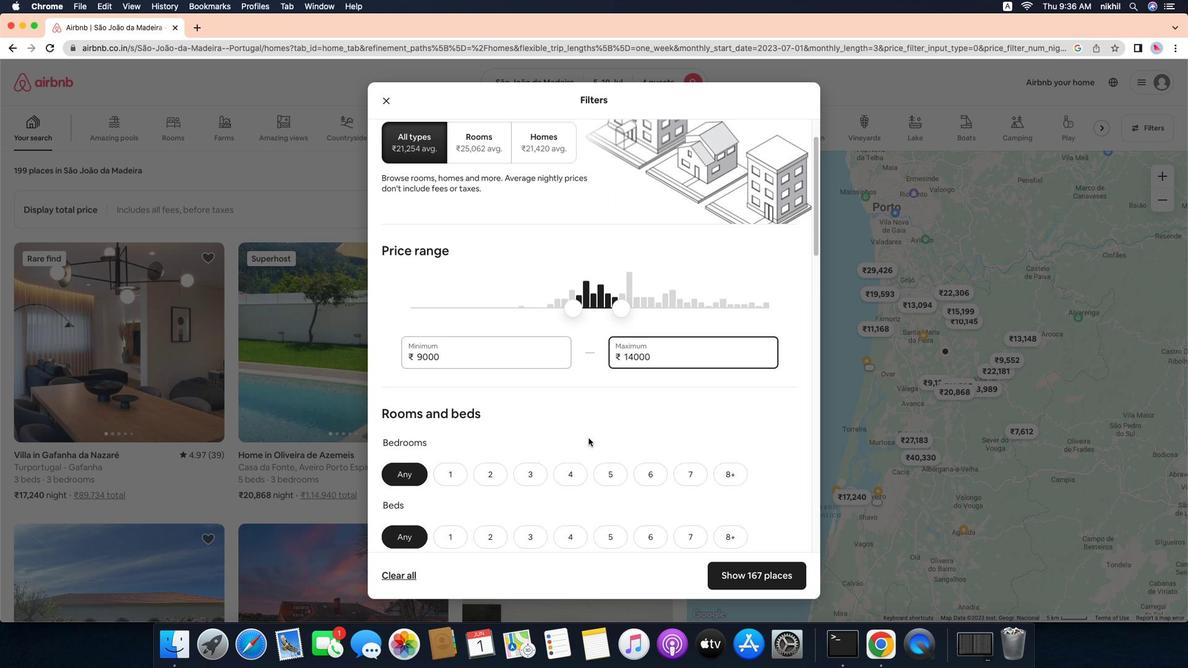 
Action: Mouse scrolled (607, 430) with delta (207, 32)
Screenshot: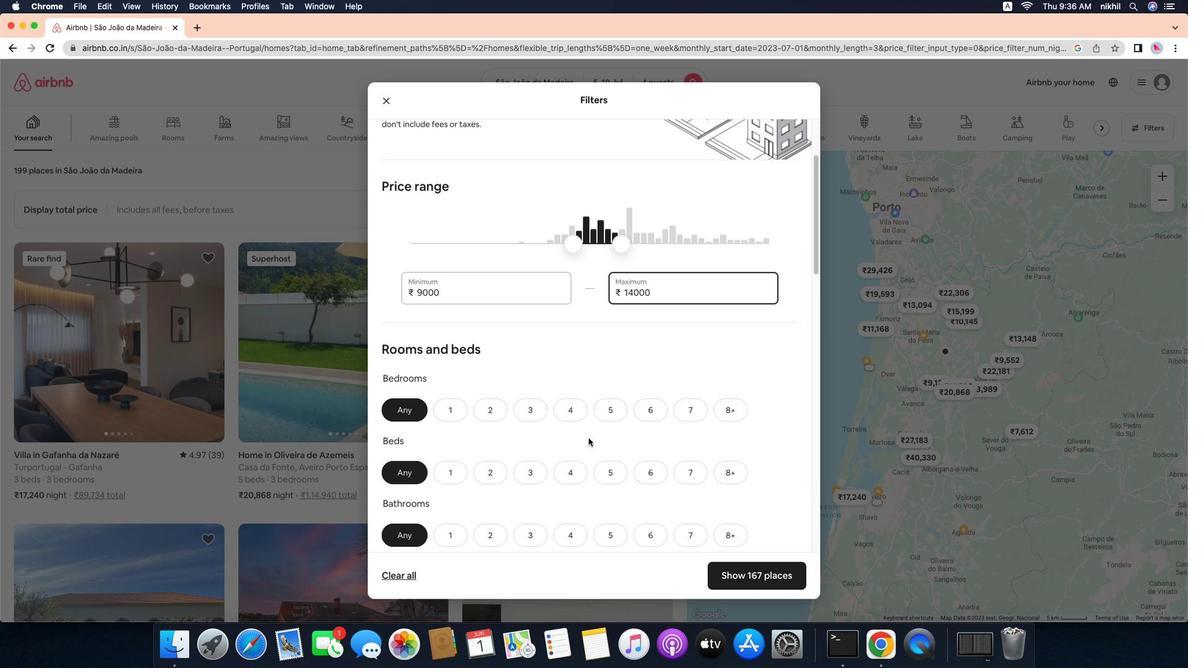 
Action: Mouse scrolled (607, 430) with delta (207, 32)
Screenshot: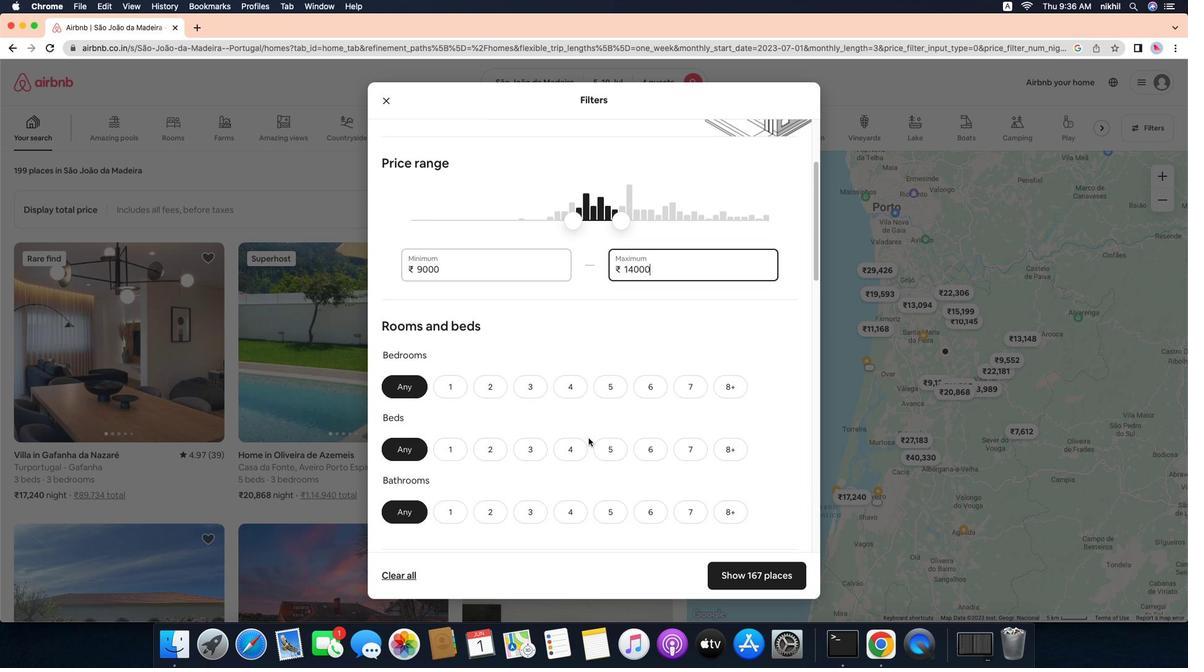 
Action: Mouse scrolled (607, 430) with delta (207, 32)
Screenshot: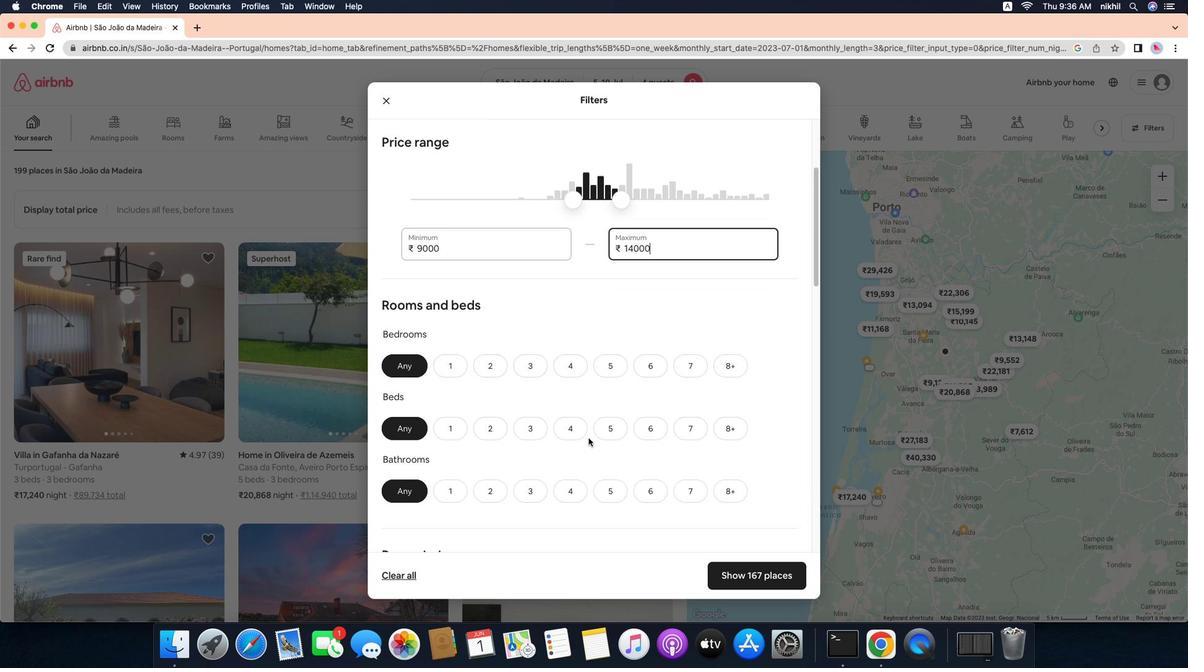 
Action: Mouse scrolled (607, 430) with delta (207, 31)
Screenshot: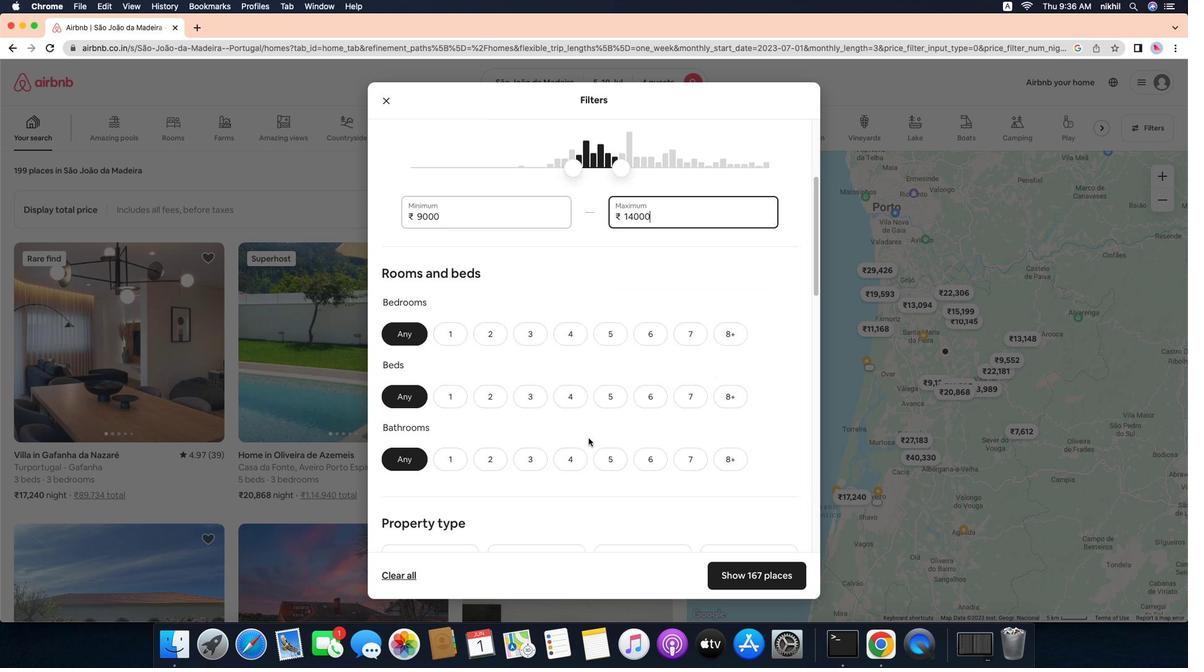 
Action: Mouse moved to (545, 289)
Screenshot: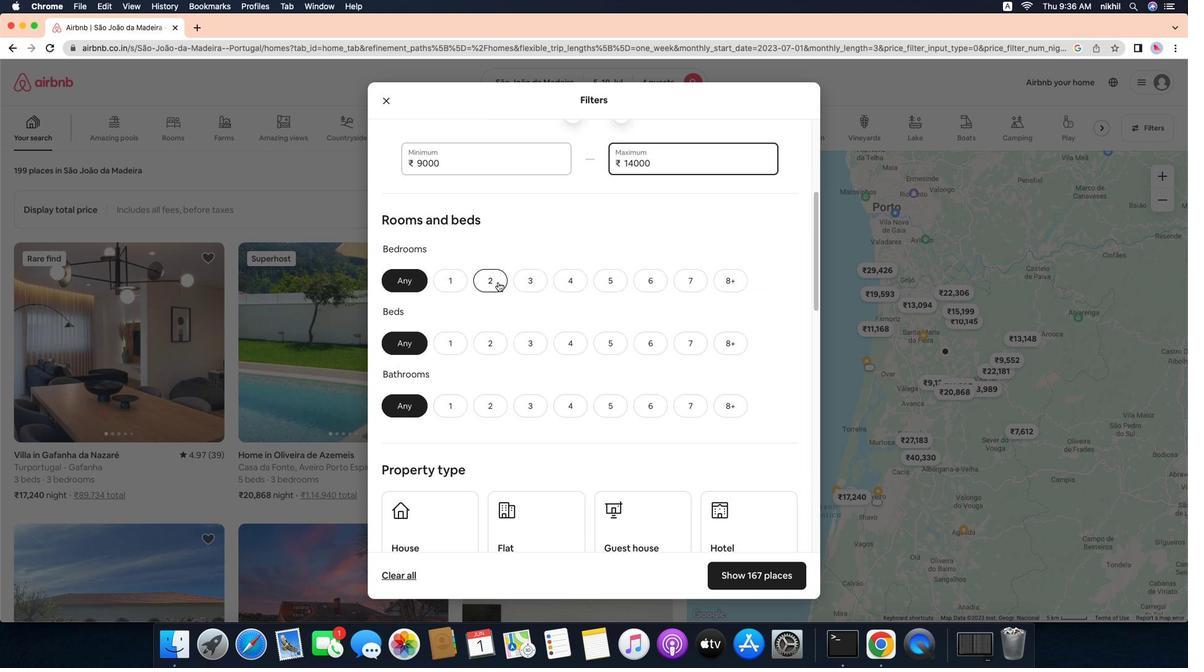 
Action: Mouse pressed left at (545, 289)
Screenshot: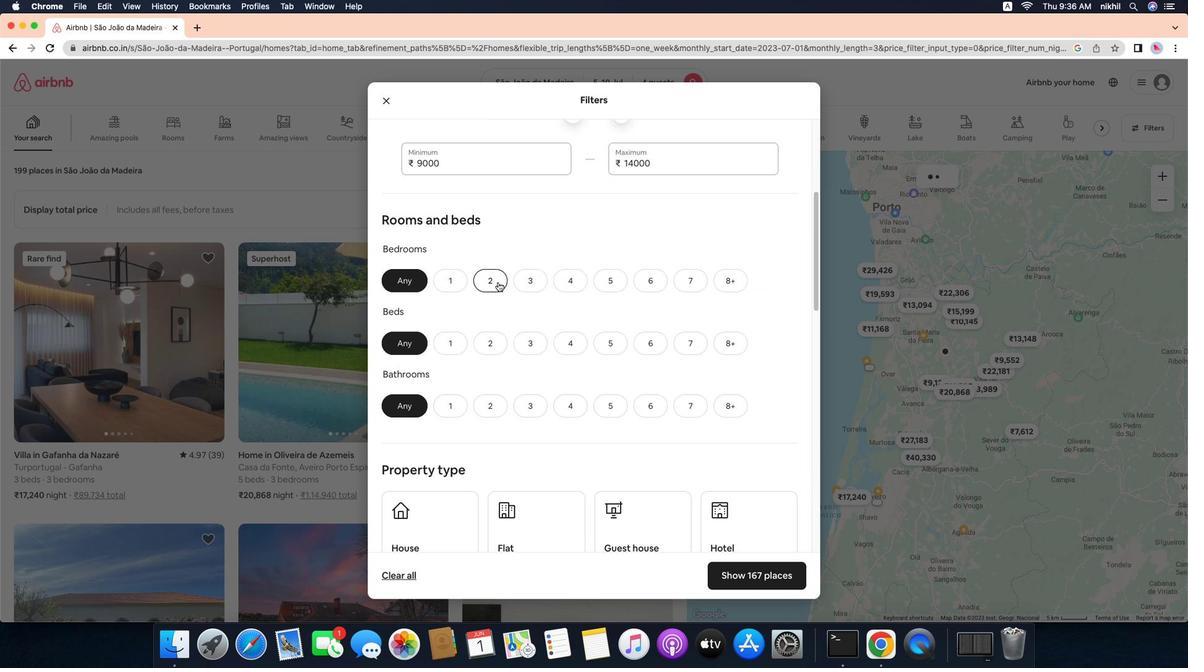 
Action: Mouse moved to (600, 342)
Screenshot: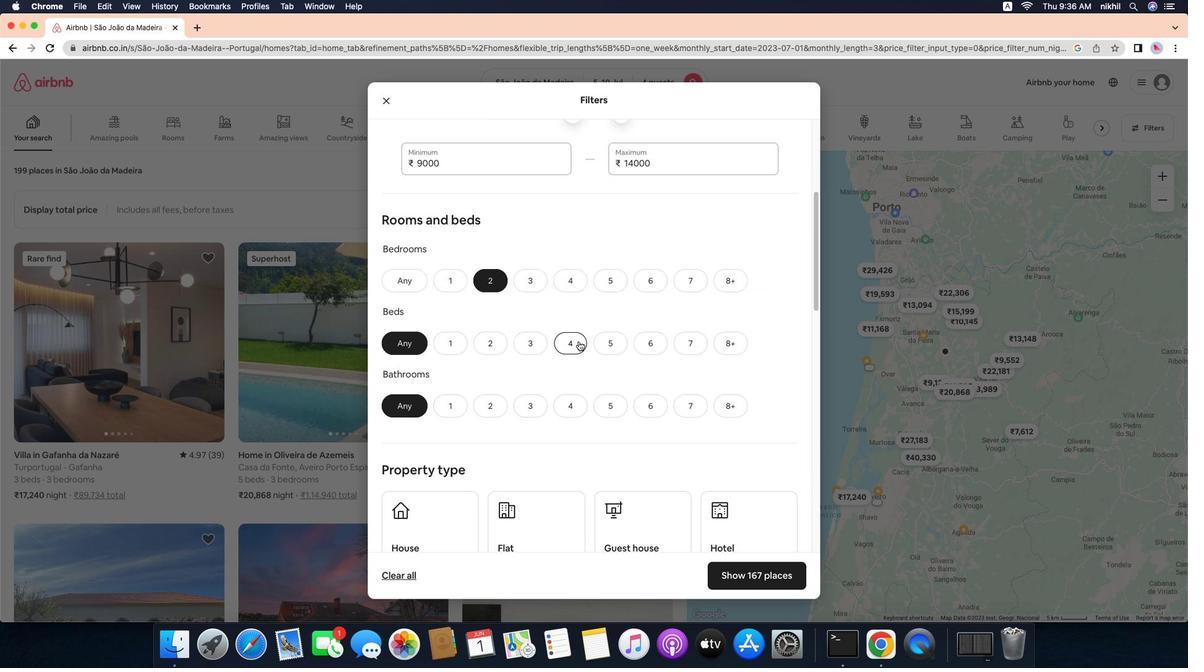 
Action: Mouse pressed left at (600, 342)
Screenshot: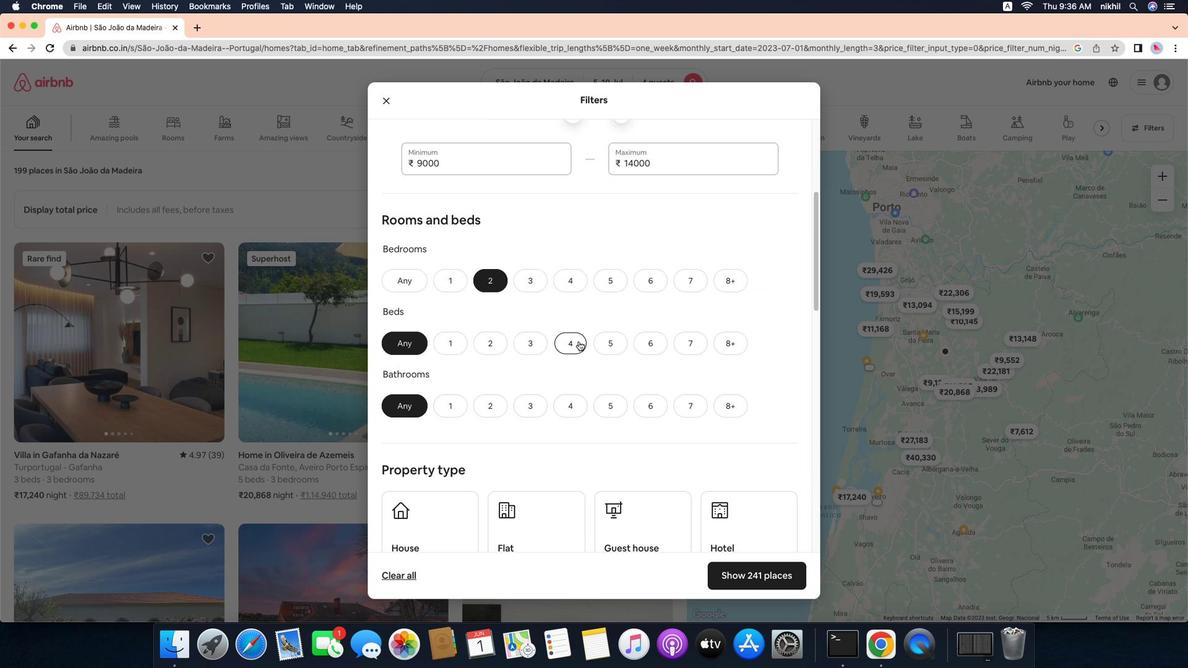 
Action: Mouse moved to (538, 405)
Screenshot: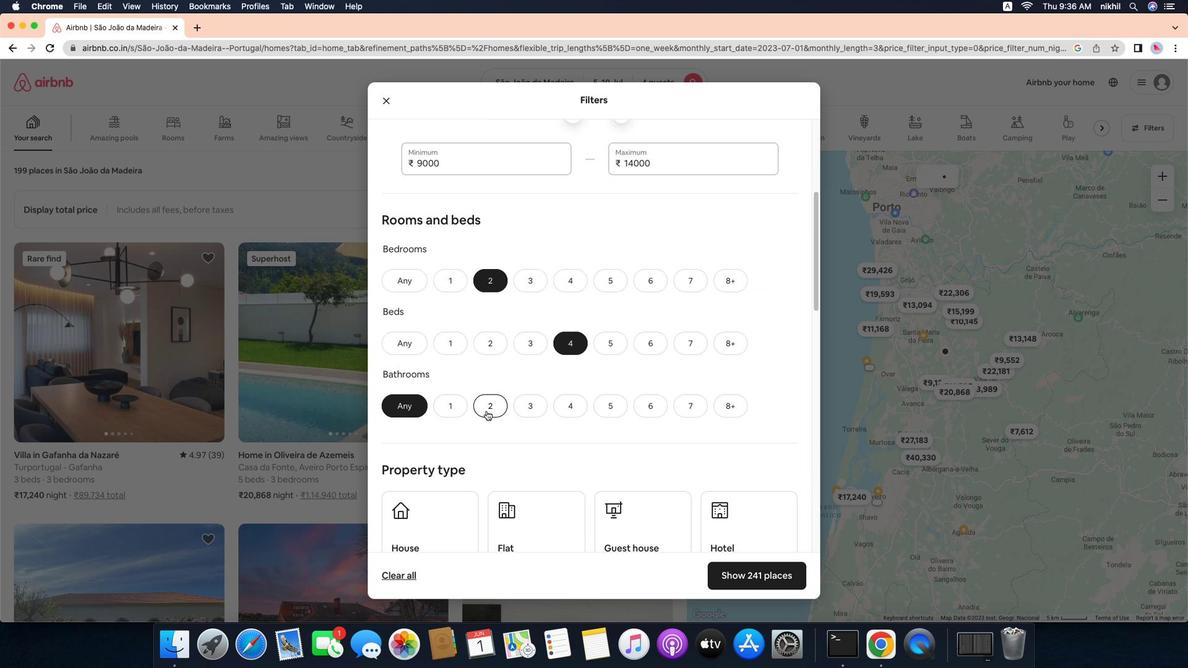 
Action: Mouse pressed left at (538, 405)
Screenshot: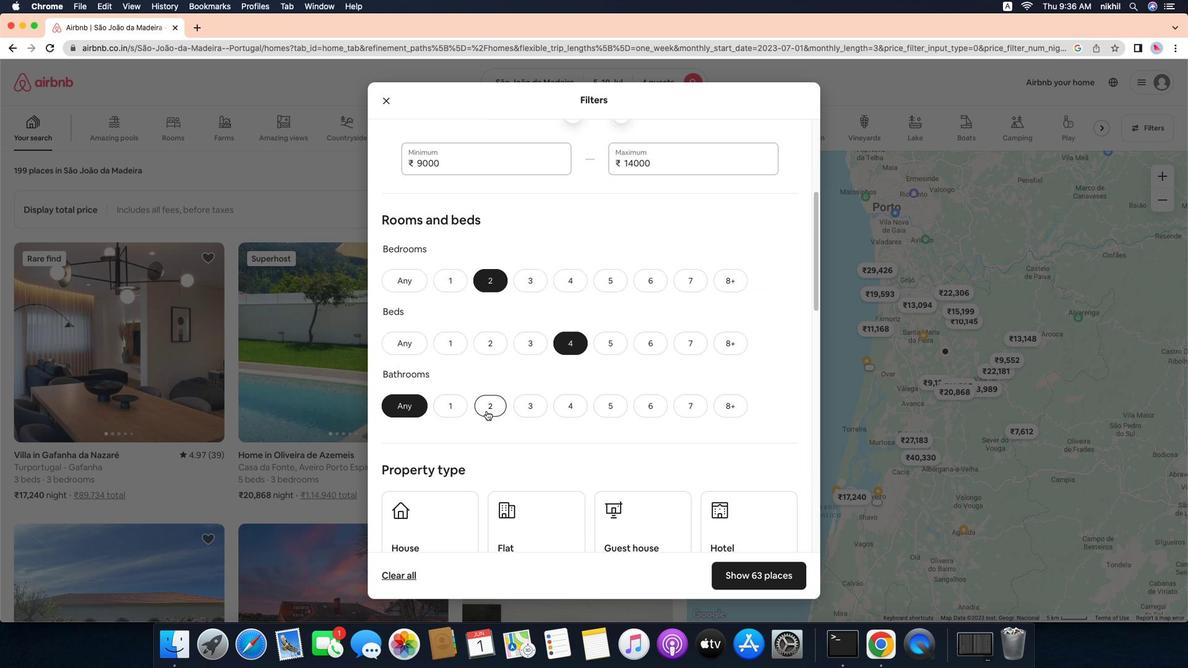 
Action: Mouse moved to (589, 389)
Screenshot: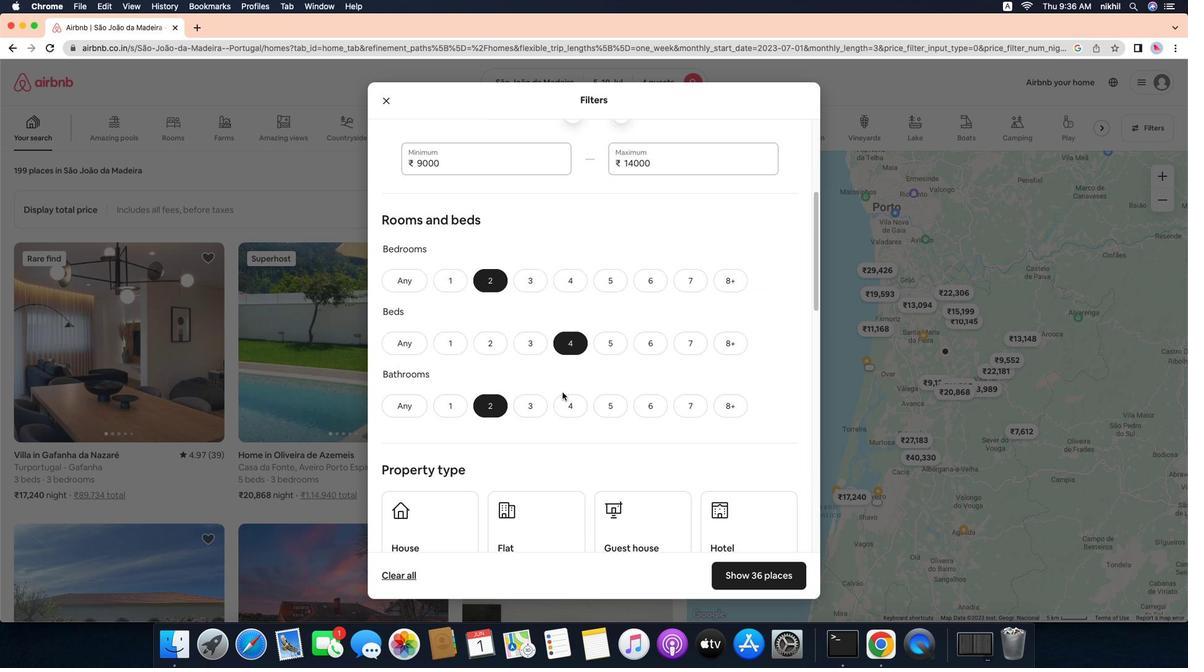 
Action: Mouse scrolled (589, 389) with delta (207, 32)
Screenshot: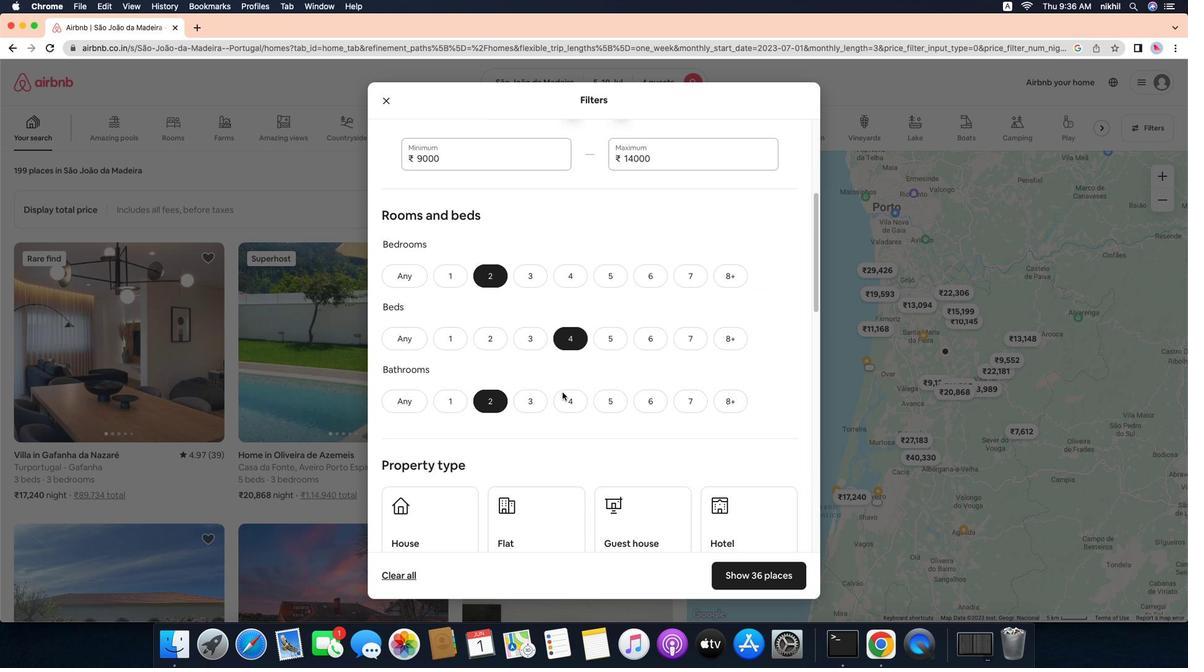 
Action: Mouse scrolled (589, 389) with delta (207, 32)
Screenshot: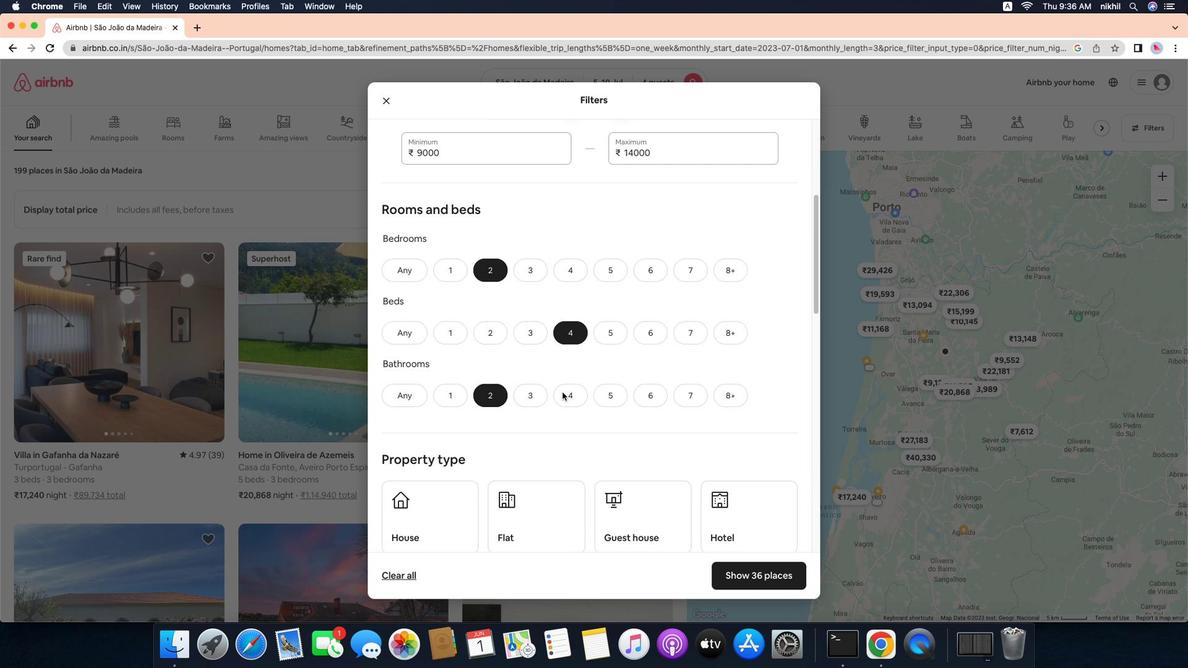 
Action: Mouse scrolled (589, 389) with delta (207, 32)
Screenshot: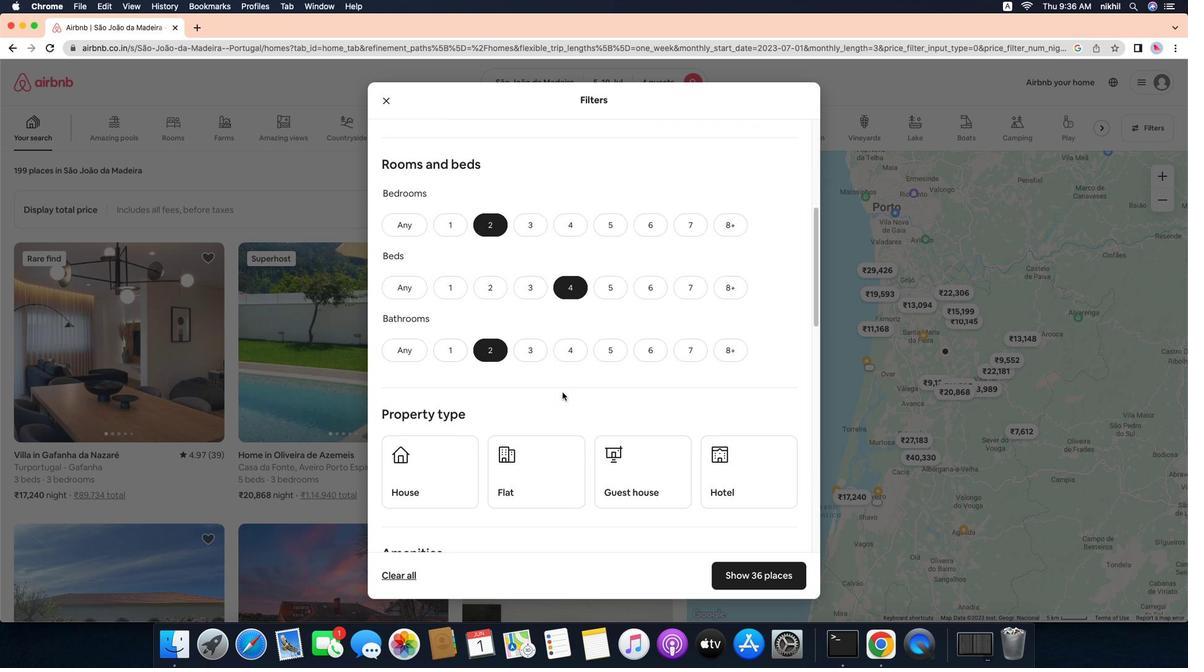 
Action: Mouse moved to (507, 427)
Screenshot: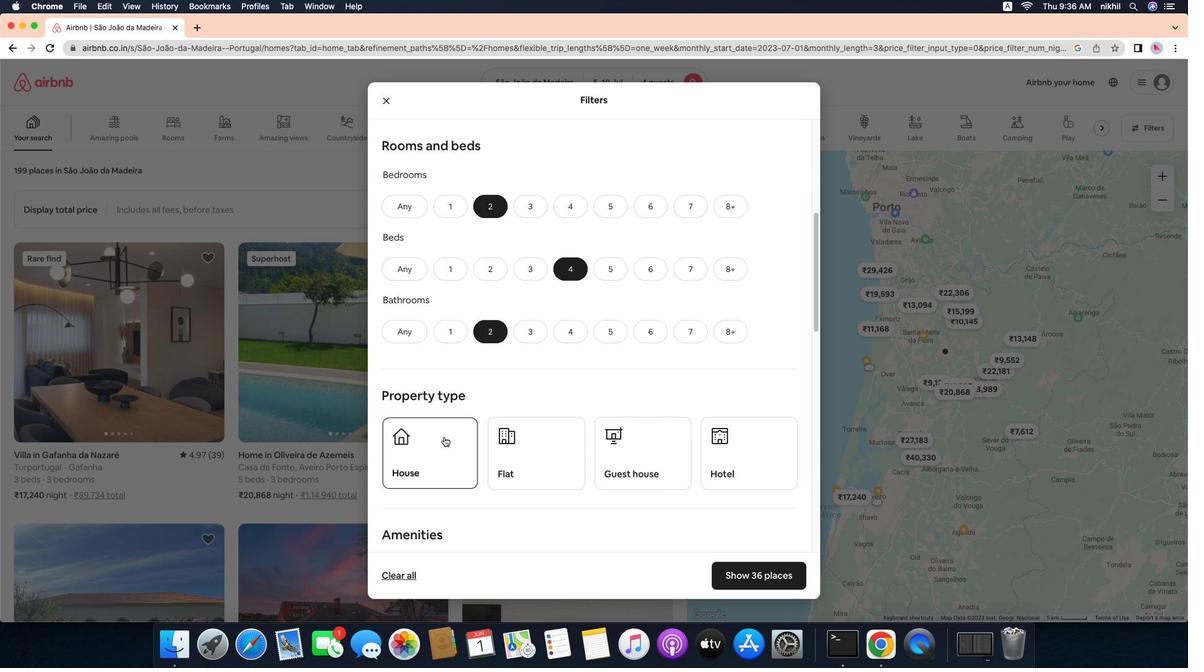 
Action: Mouse pressed left at (507, 427)
Screenshot: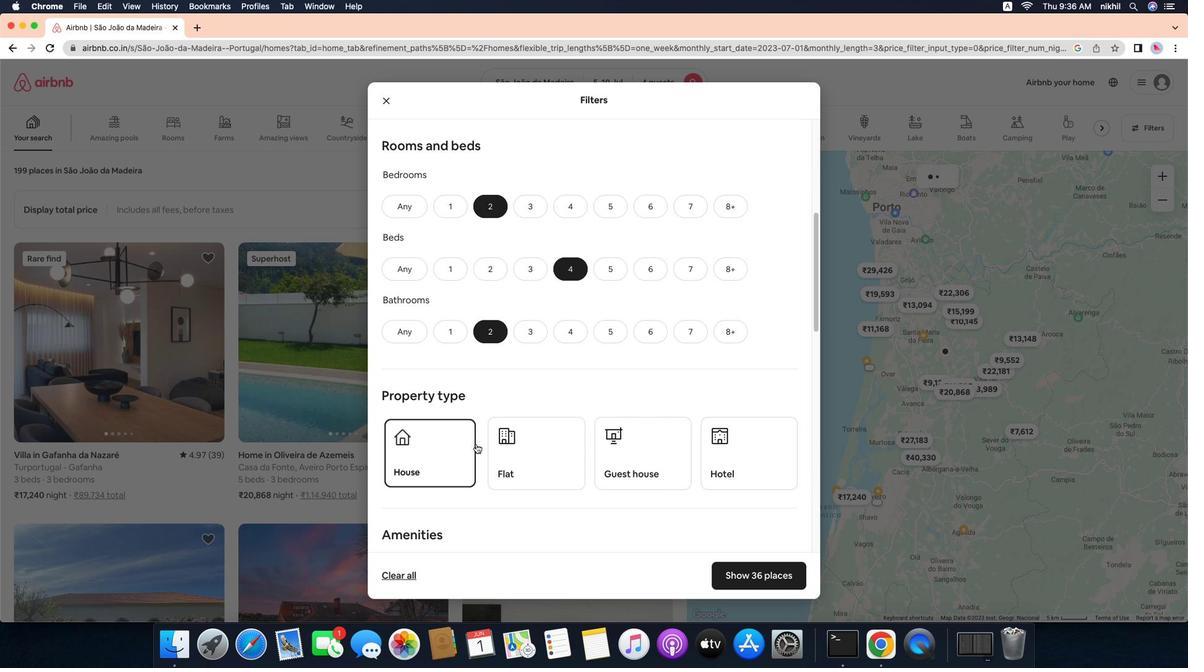 
Action: Mouse moved to (575, 444)
Screenshot: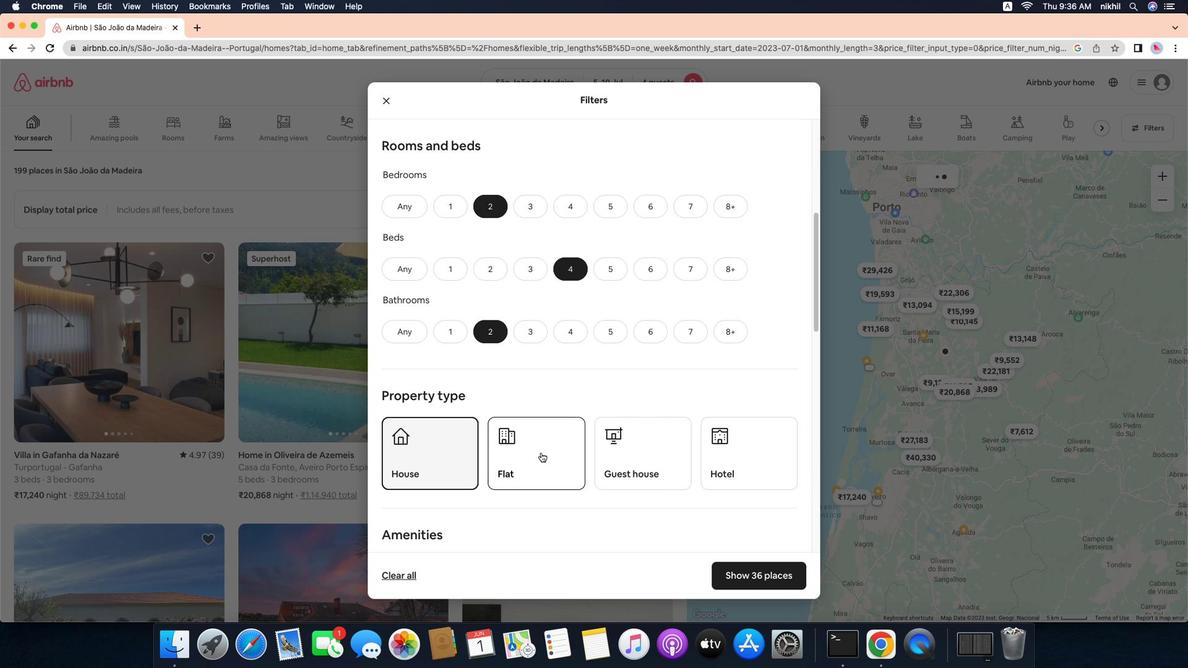 
Action: Mouse pressed left at (575, 444)
Screenshot: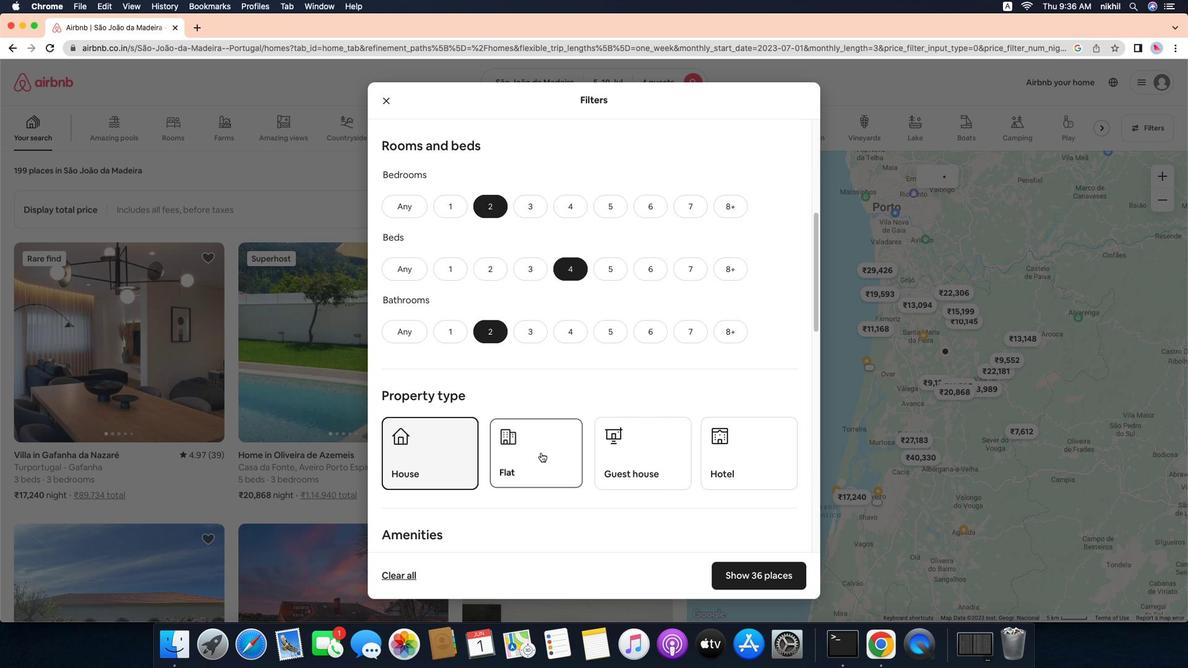 
Action: Mouse moved to (623, 435)
Screenshot: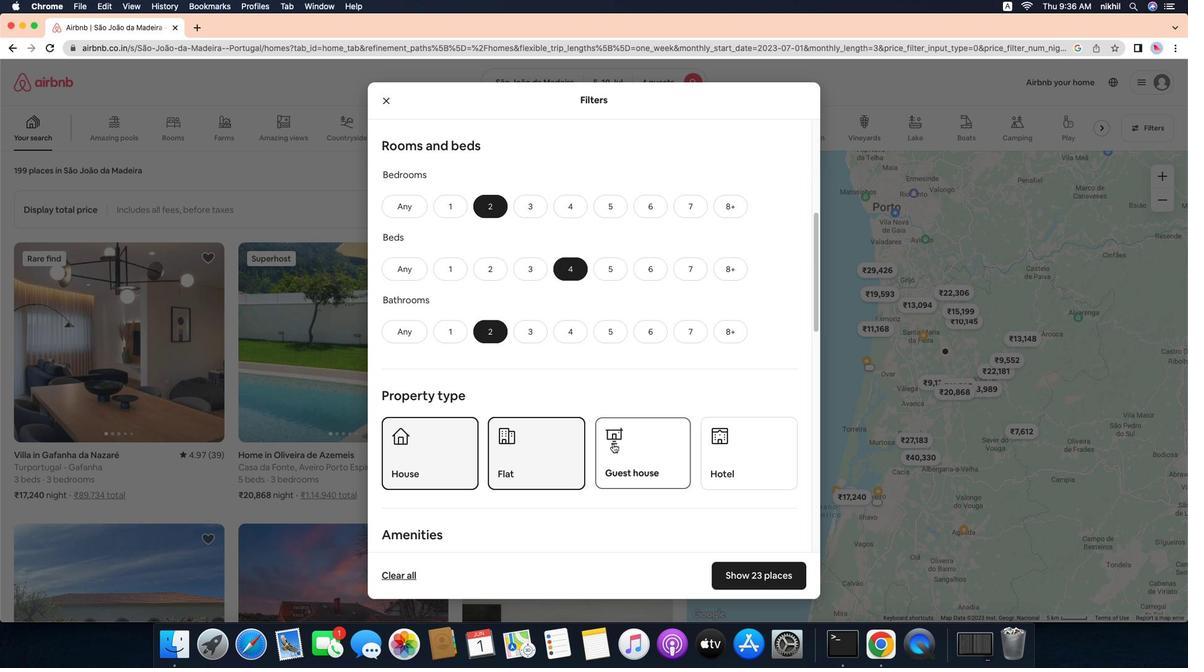 
Action: Mouse pressed left at (623, 435)
Screenshot: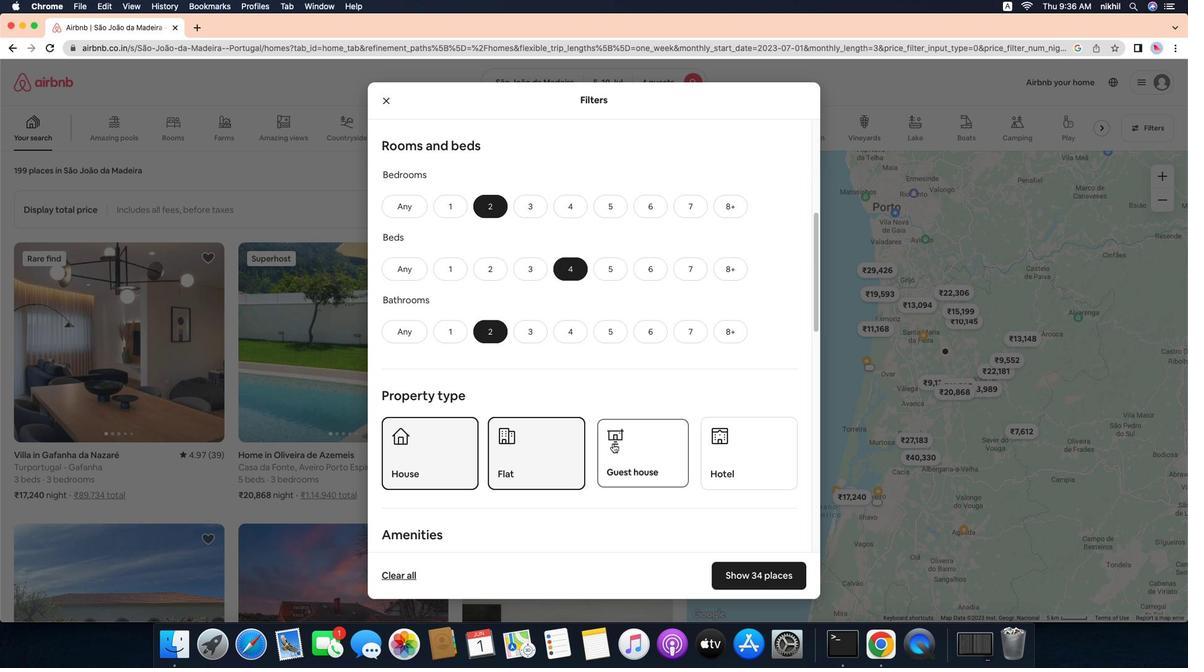 
Action: Mouse moved to (624, 436)
Screenshot: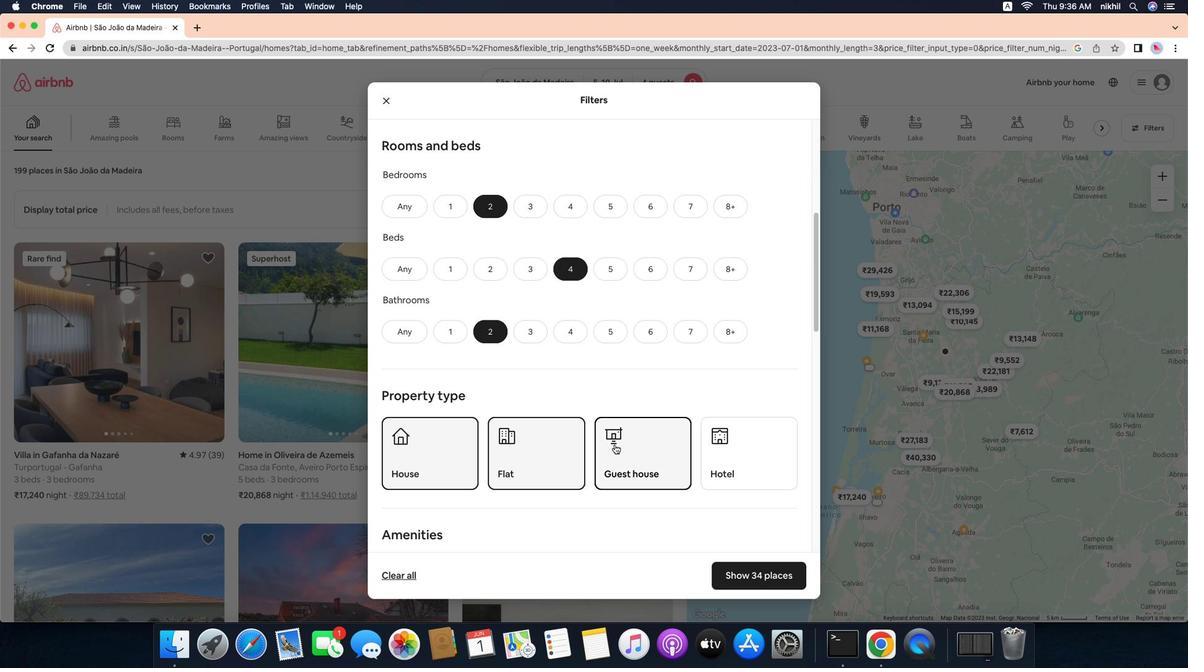 
Action: Mouse scrolled (624, 436) with delta (207, 32)
Screenshot: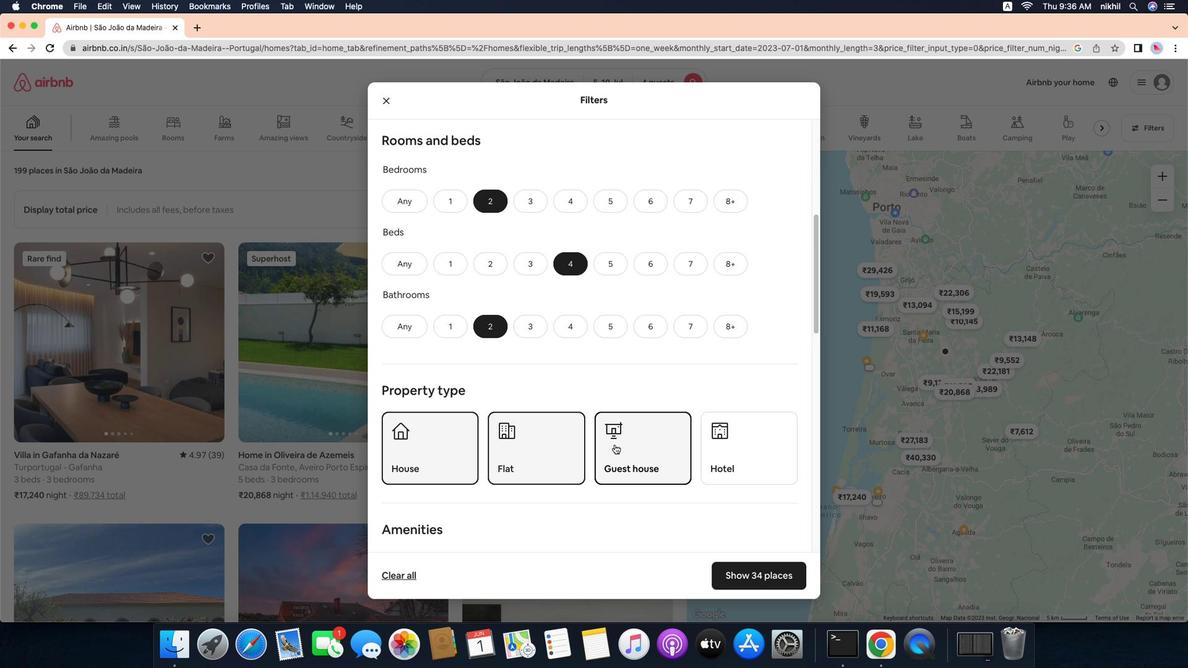 
Action: Mouse scrolled (624, 436) with delta (207, 32)
Screenshot: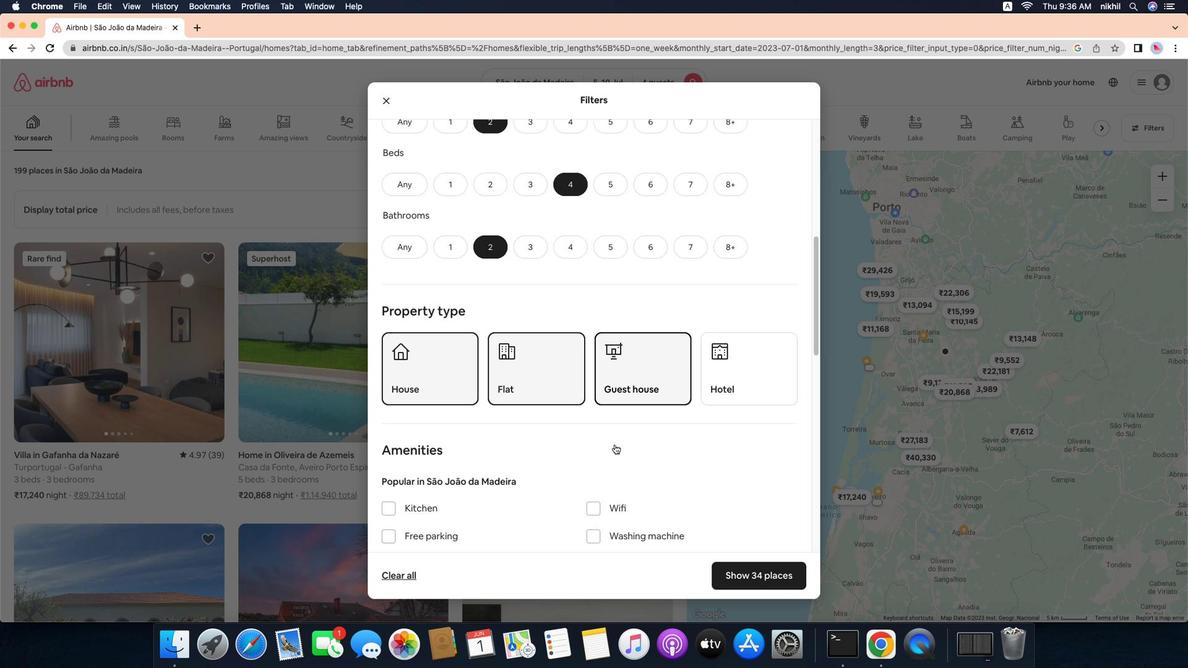 
Action: Mouse scrolled (624, 436) with delta (207, 31)
Screenshot: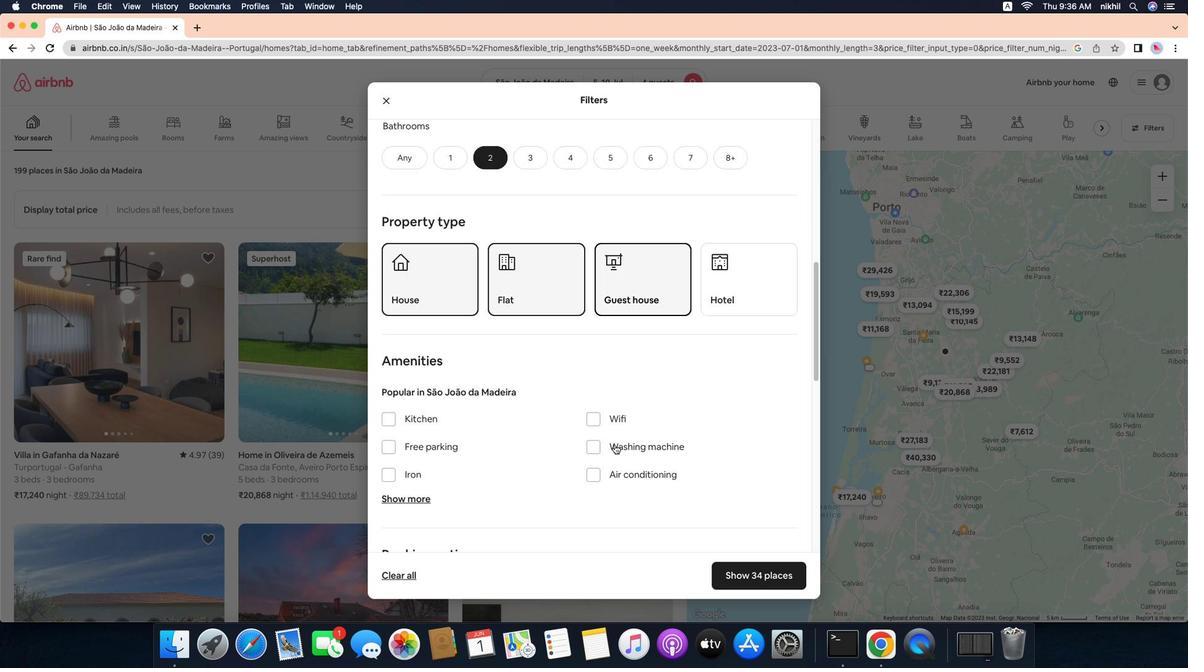
Action: Mouse scrolled (624, 436) with delta (207, 30)
Screenshot: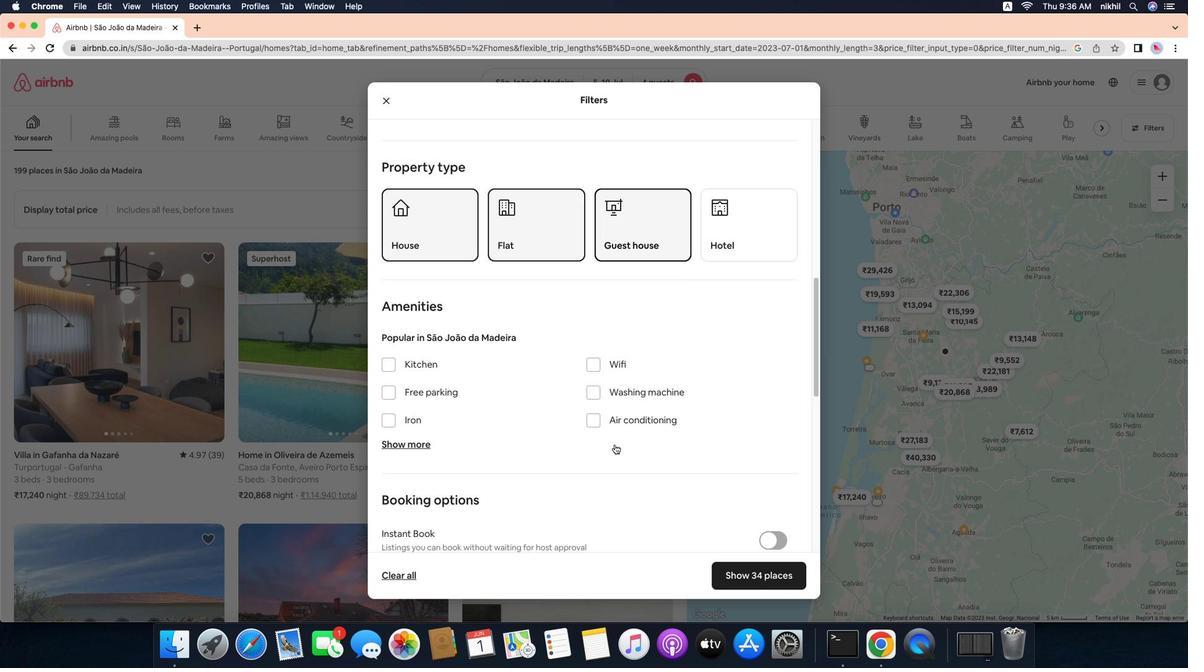 
Action: Mouse moved to (639, 444)
Screenshot: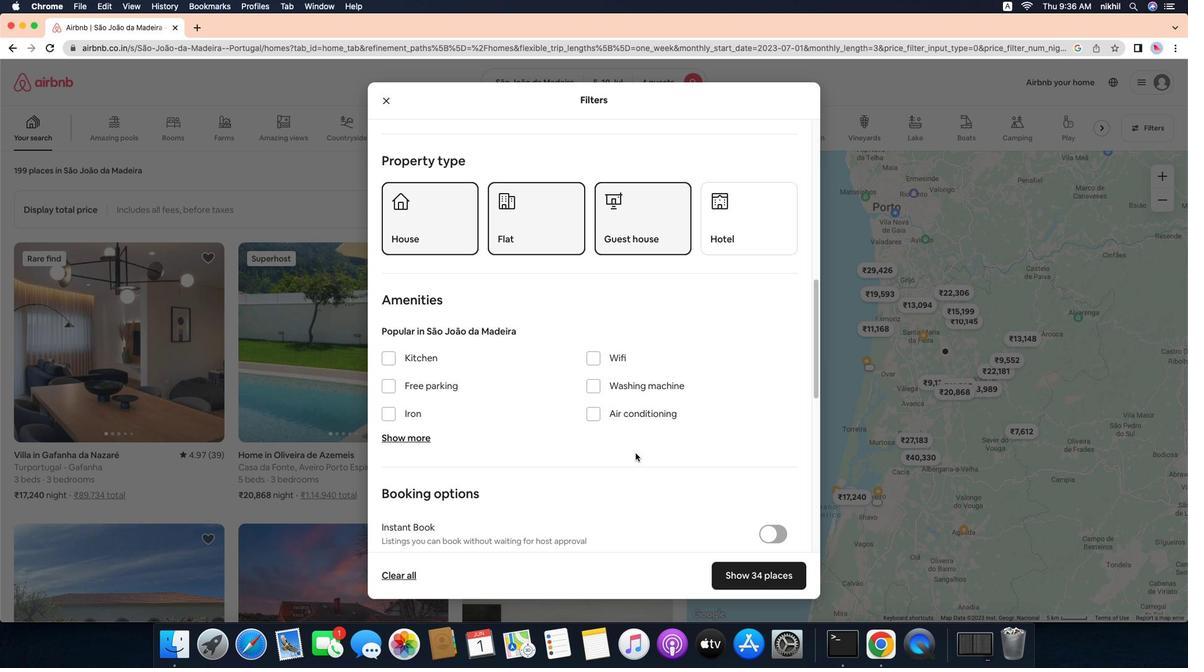 
Action: Mouse scrolled (639, 444) with delta (207, 32)
Screenshot: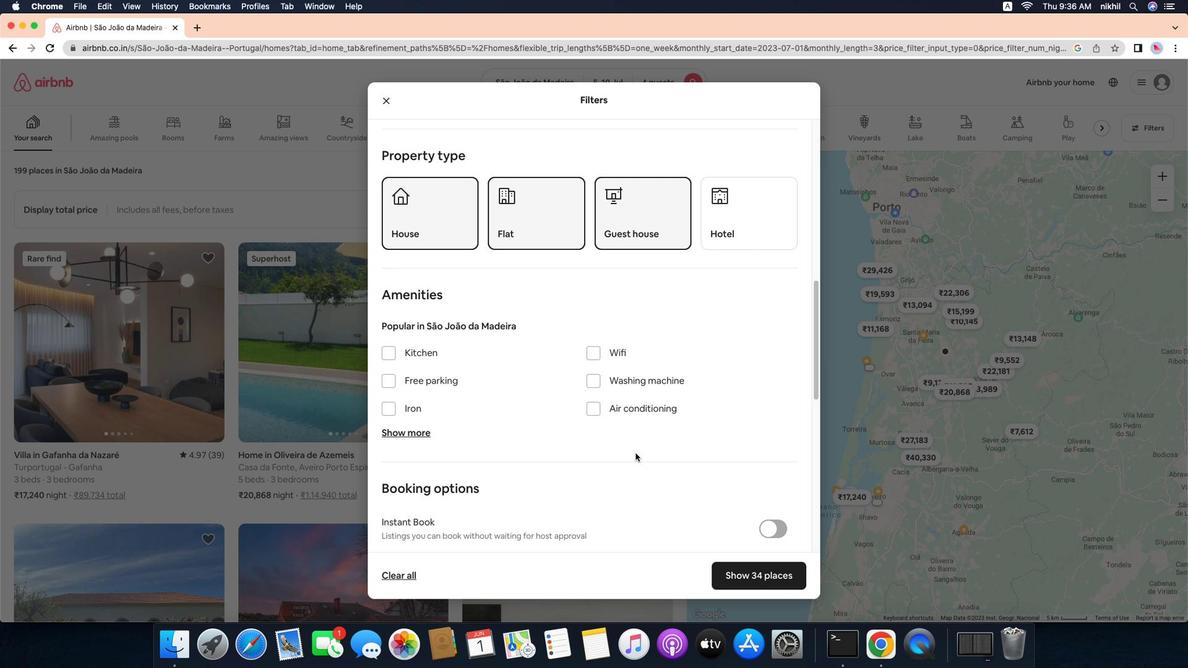 
Action: Mouse scrolled (639, 444) with delta (207, 32)
Screenshot: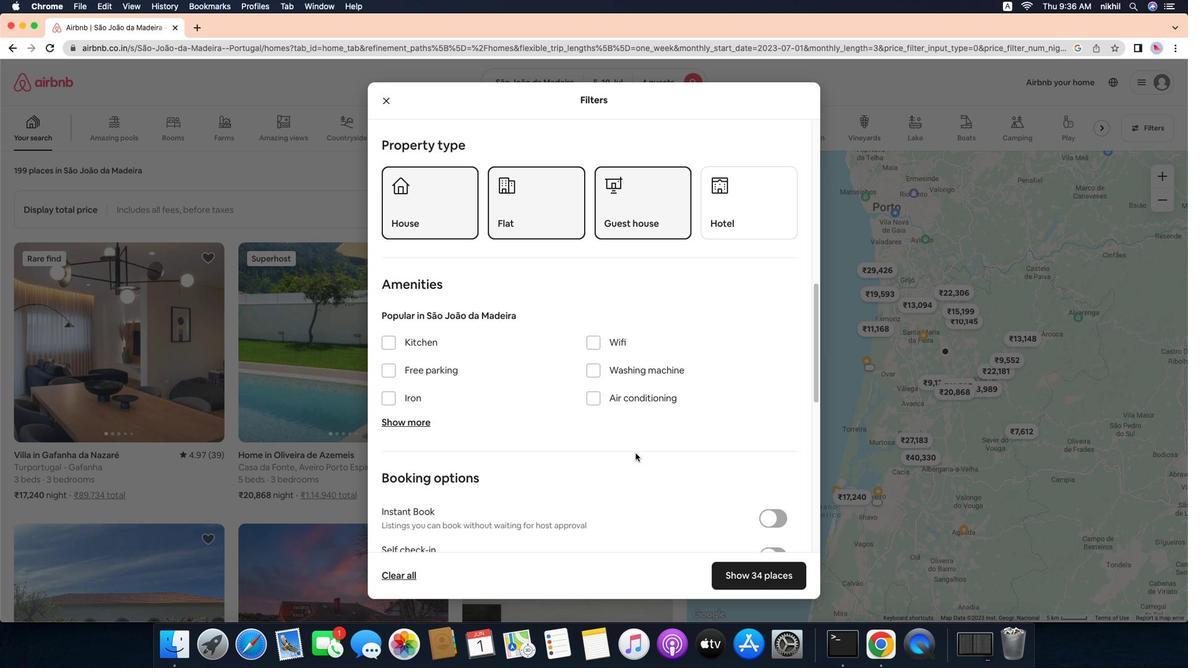 
Action: Mouse scrolled (639, 444) with delta (207, 32)
Screenshot: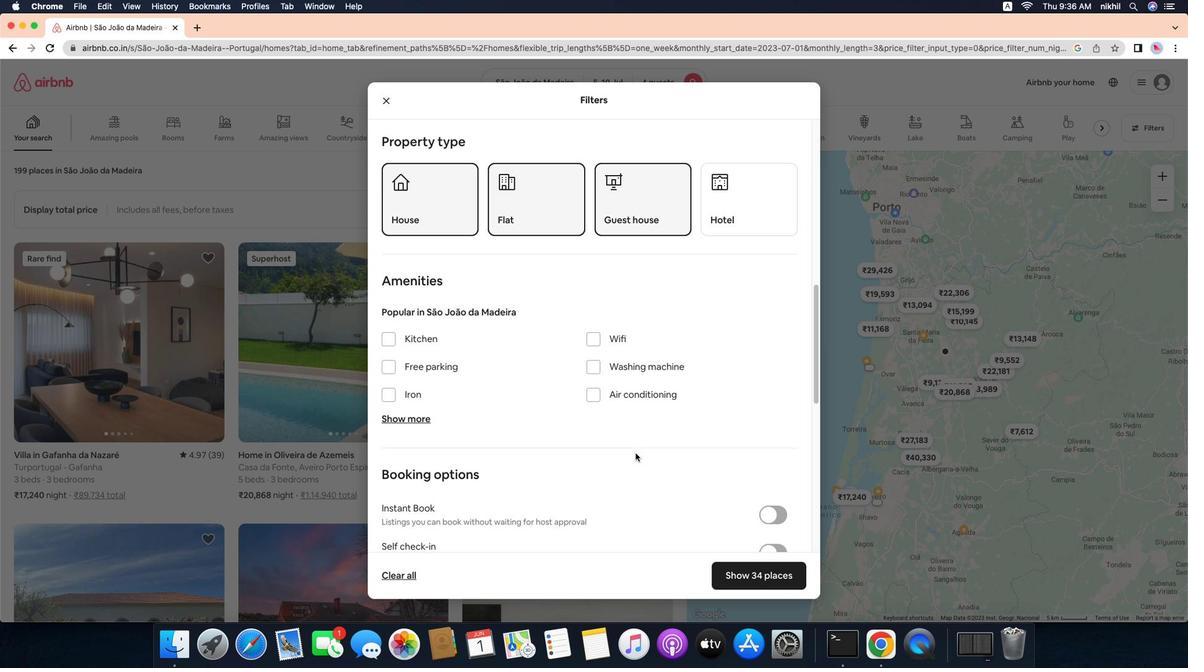 
Action: Mouse scrolled (639, 444) with delta (207, 30)
Screenshot: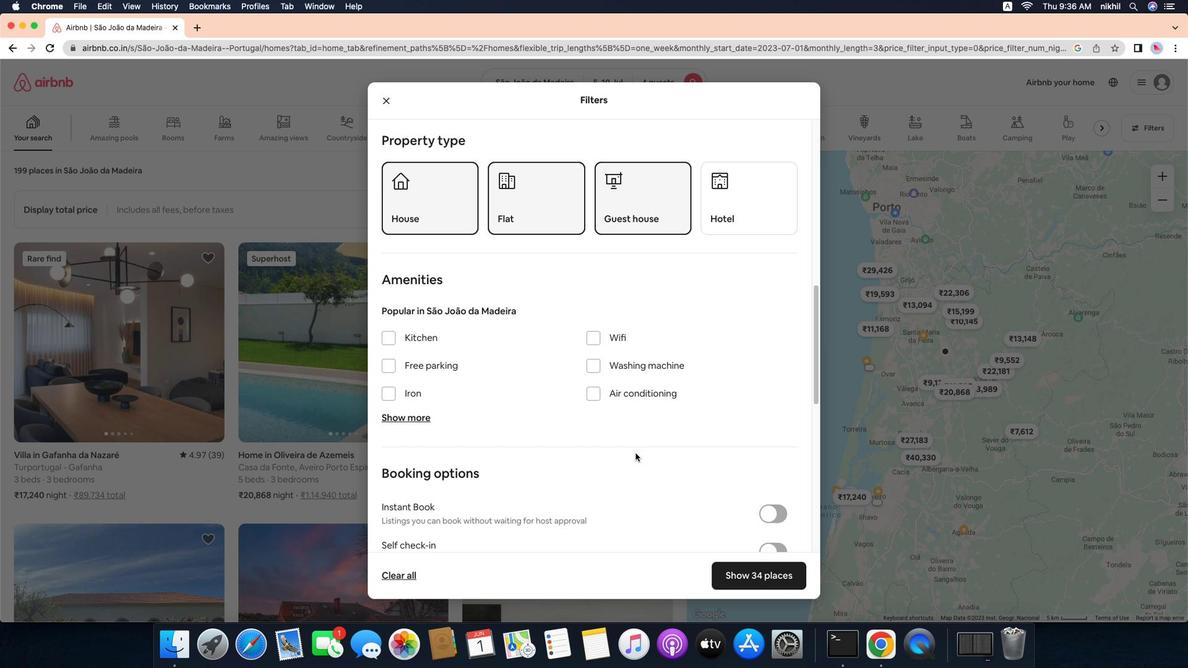 
Action: Mouse scrolled (639, 444) with delta (207, 30)
Screenshot: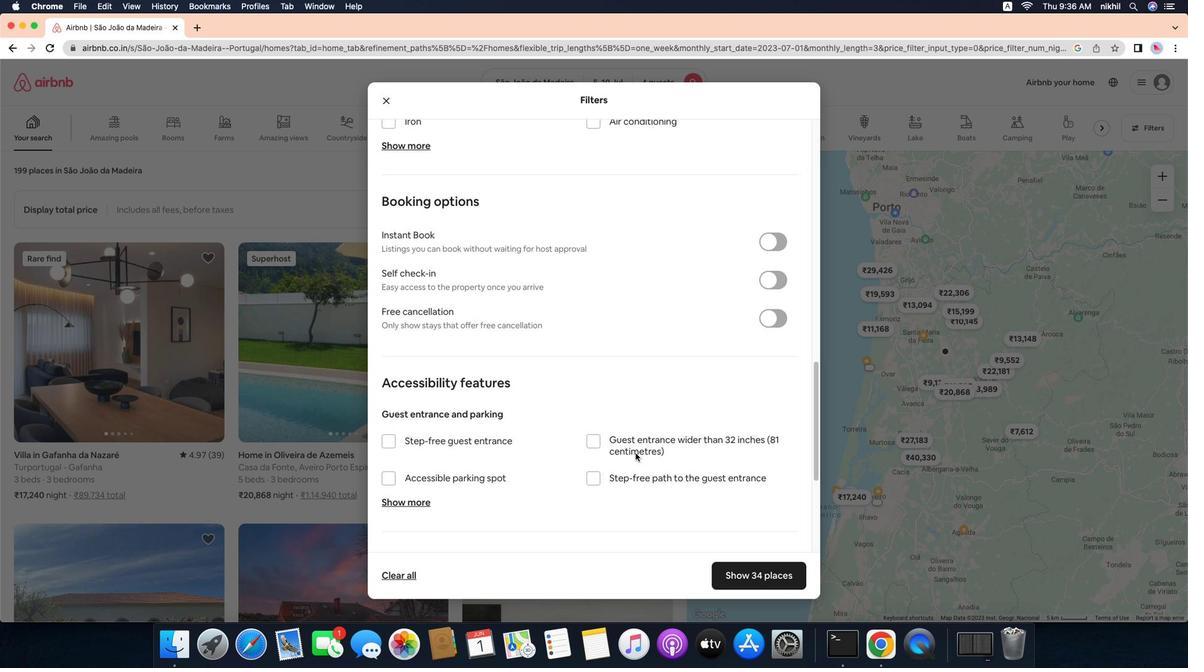 
Action: Mouse moved to (730, 287)
Screenshot: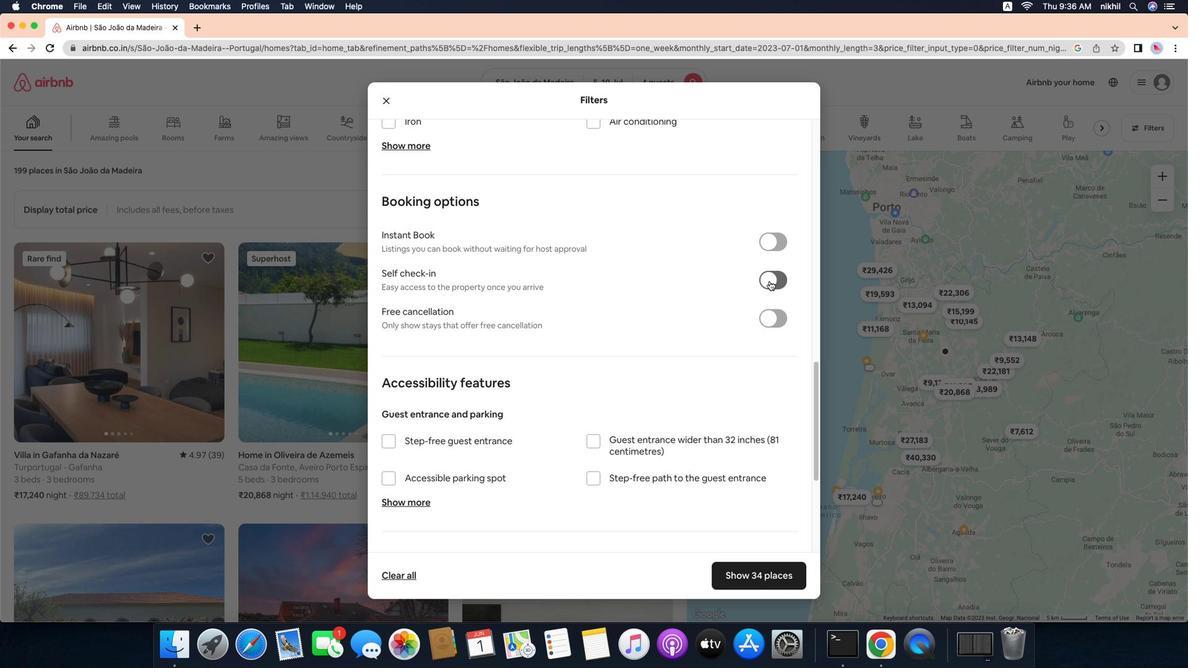 
Action: Mouse pressed left at (730, 287)
Screenshot: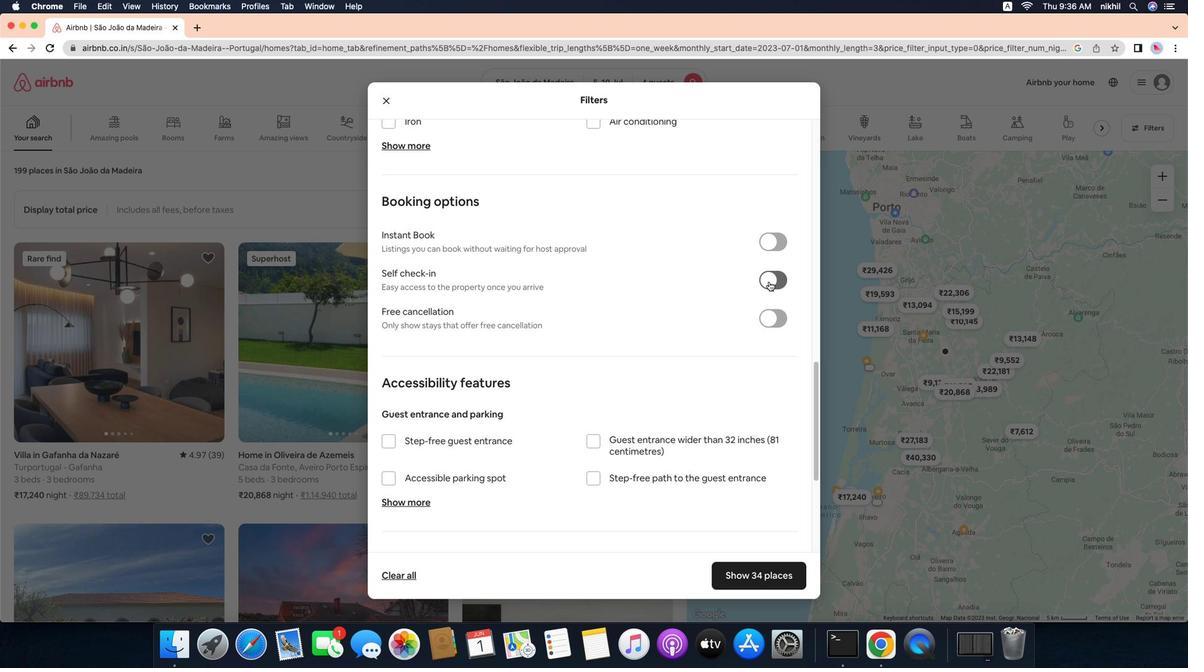 
Action: Mouse moved to (642, 383)
Screenshot: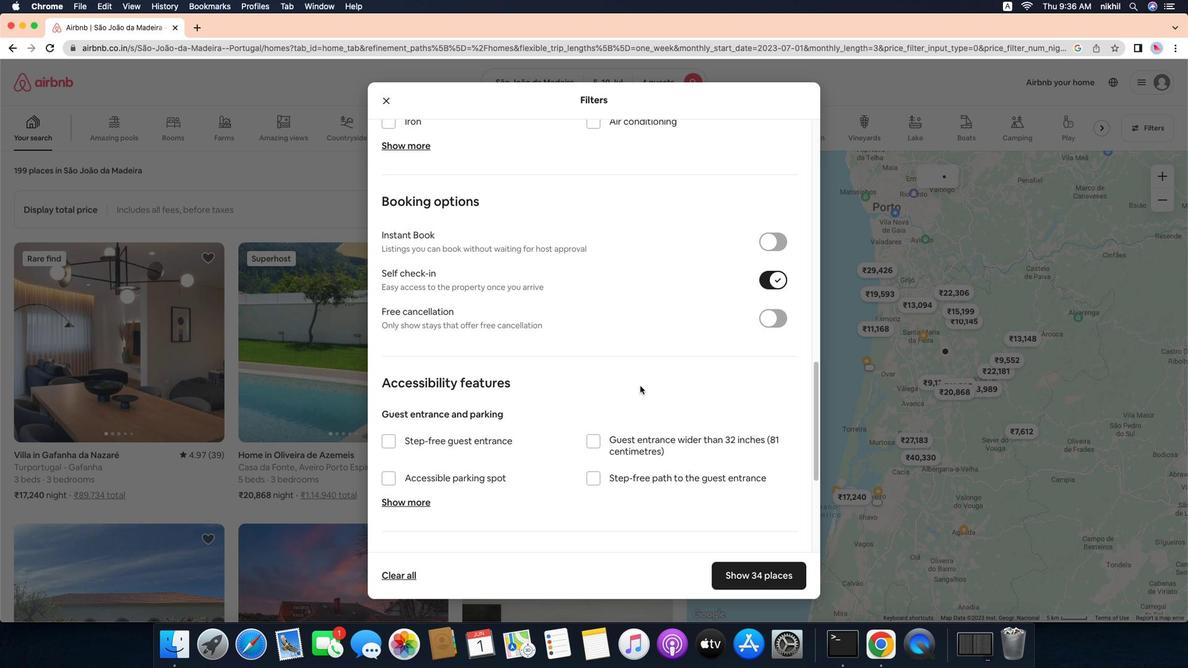 
Action: Mouse scrolled (642, 383) with delta (207, 32)
Screenshot: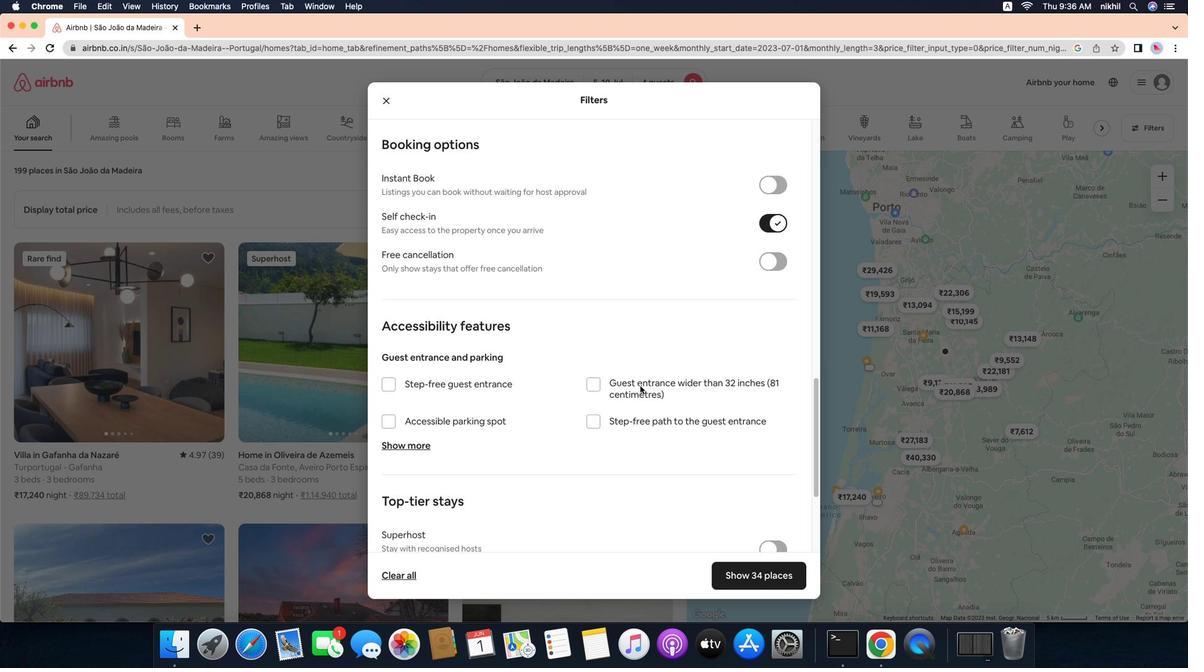 
Action: Mouse scrolled (642, 383) with delta (207, 32)
Screenshot: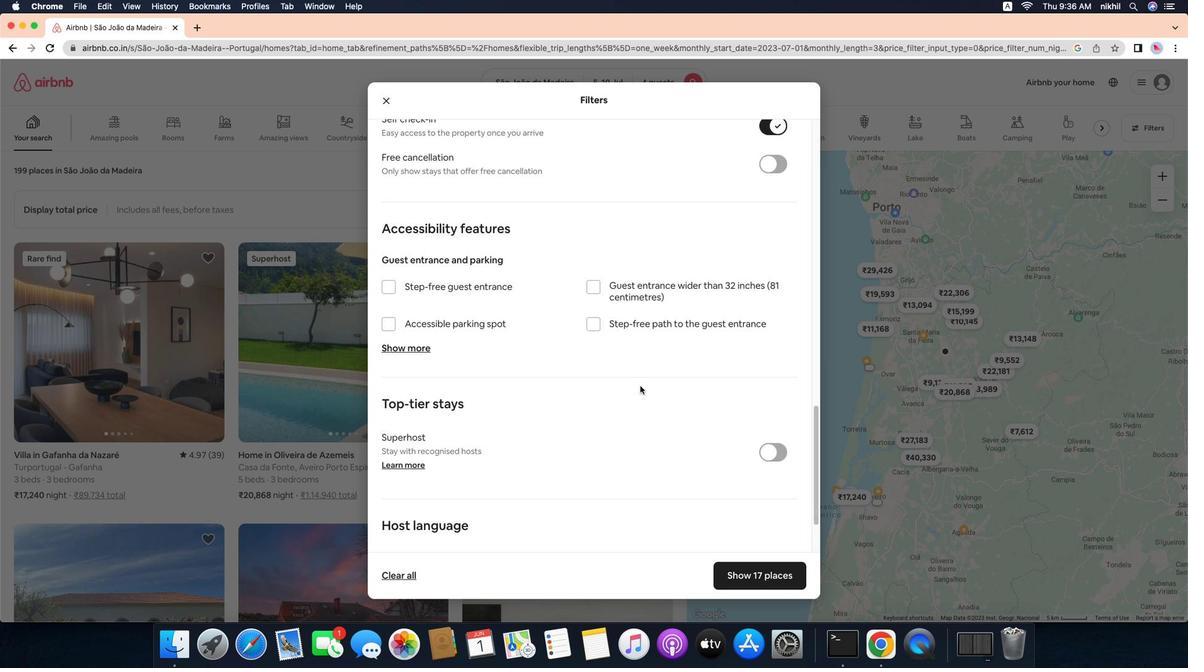 
Action: Mouse scrolled (642, 383) with delta (207, 30)
Screenshot: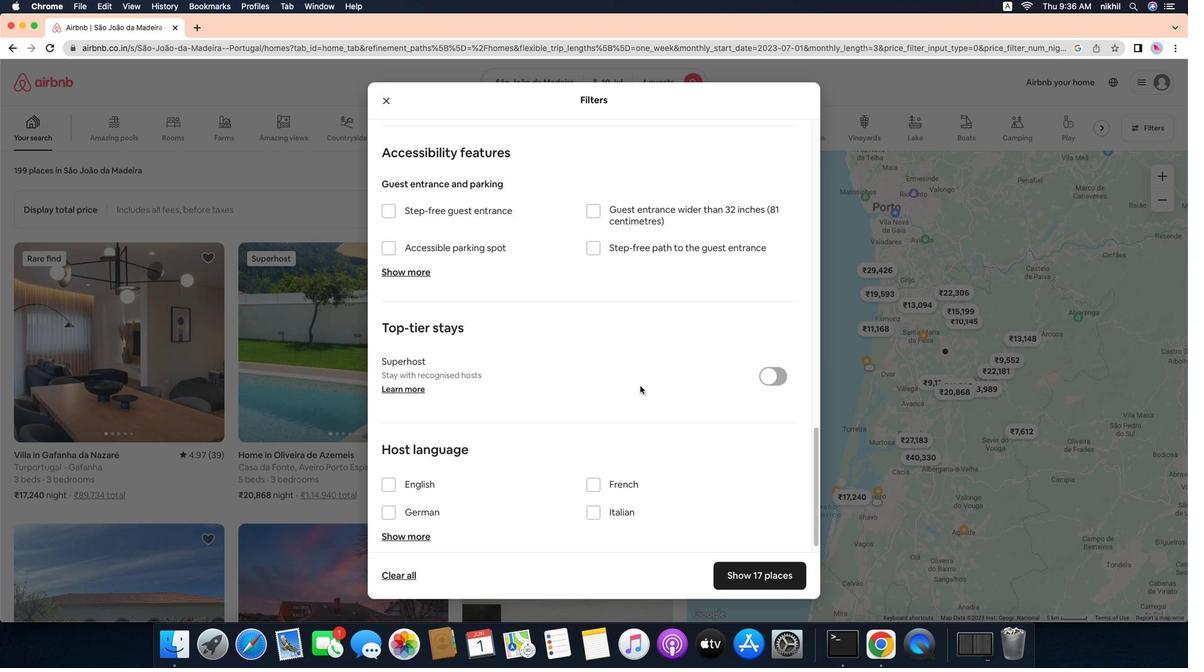 
Action: Mouse scrolled (642, 383) with delta (207, 29)
Screenshot: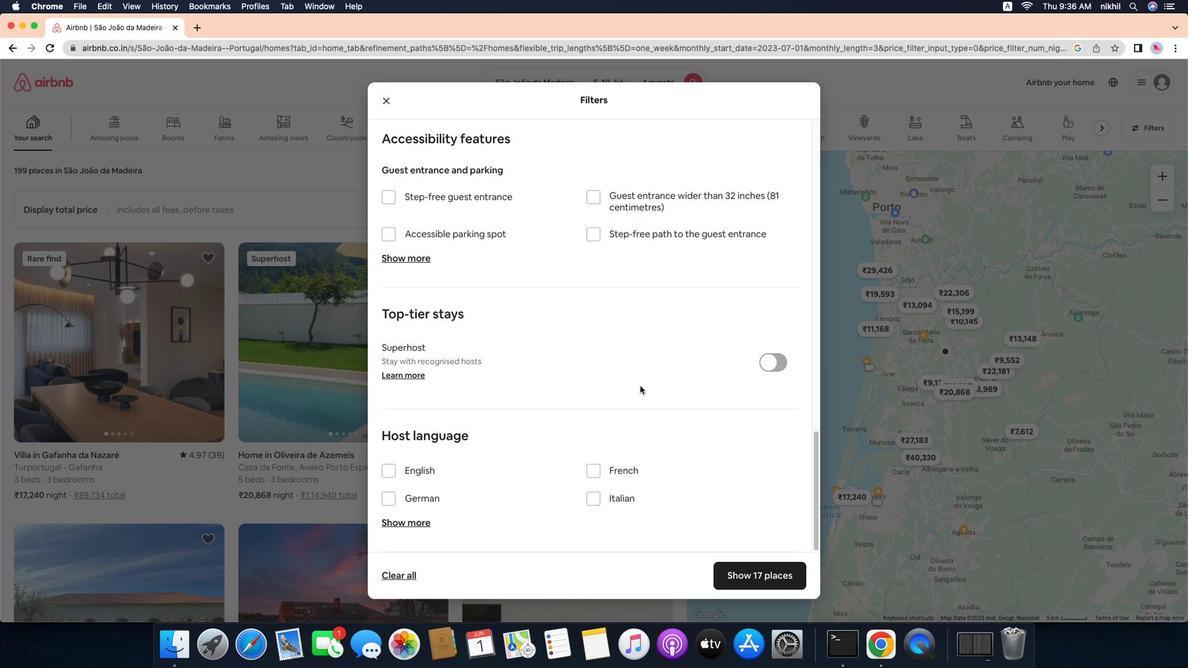 
Action: Mouse scrolled (642, 383) with delta (207, 32)
Screenshot: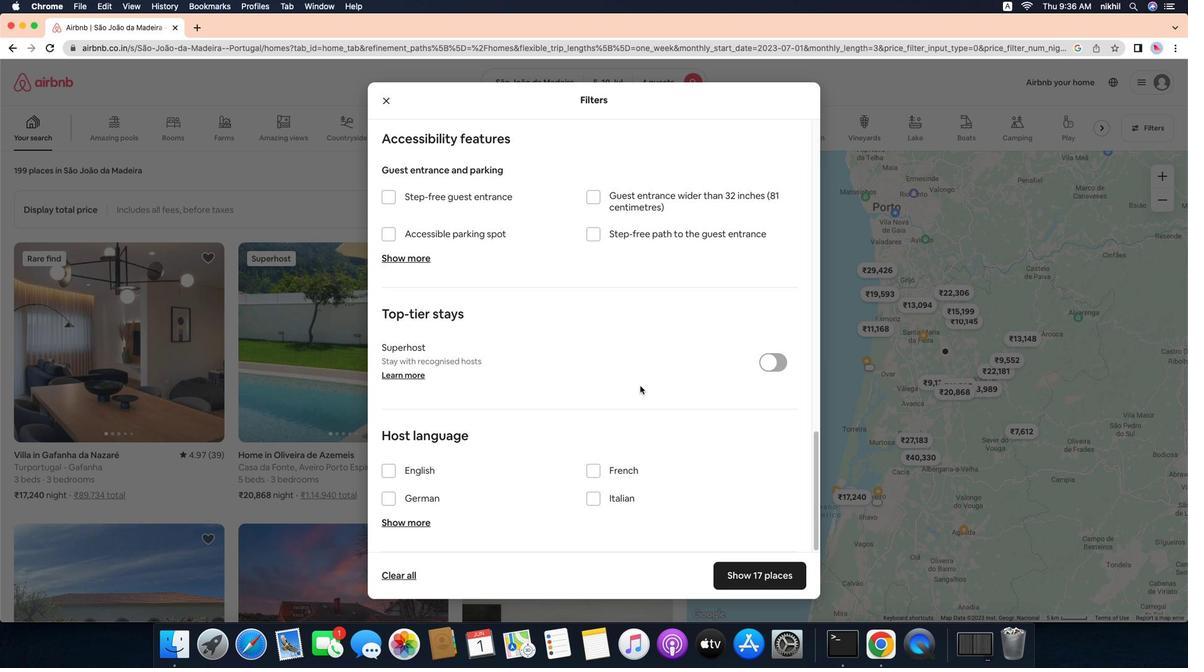 
Action: Mouse scrolled (642, 383) with delta (207, 32)
Screenshot: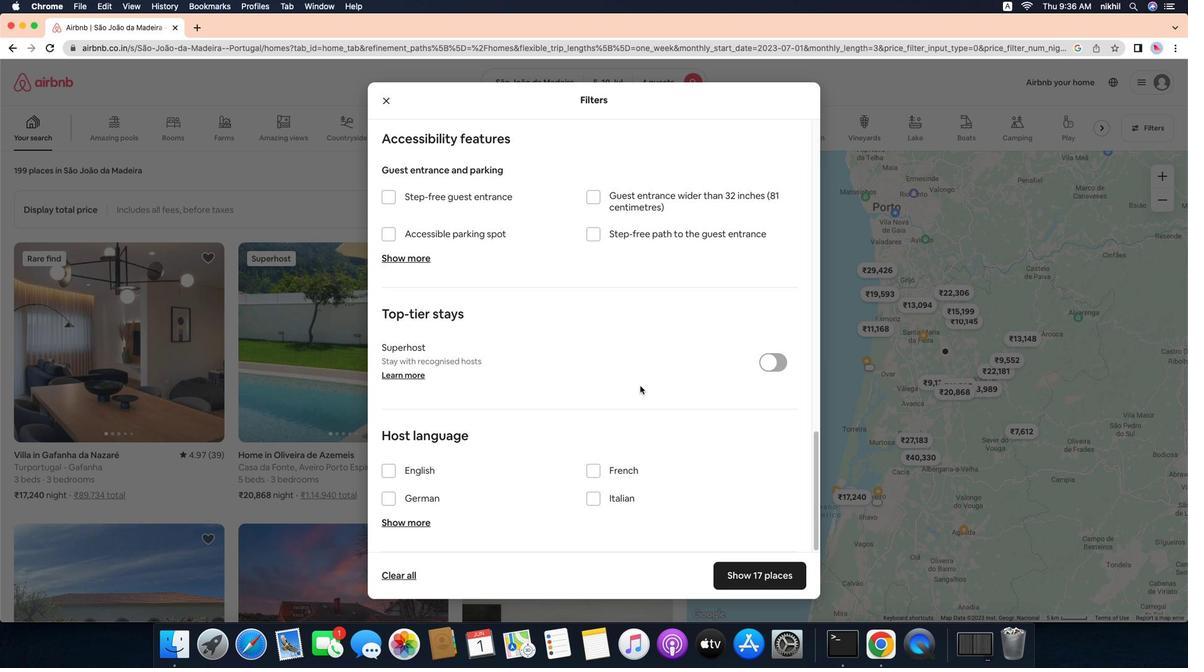 
Action: Mouse scrolled (642, 383) with delta (207, 30)
Screenshot: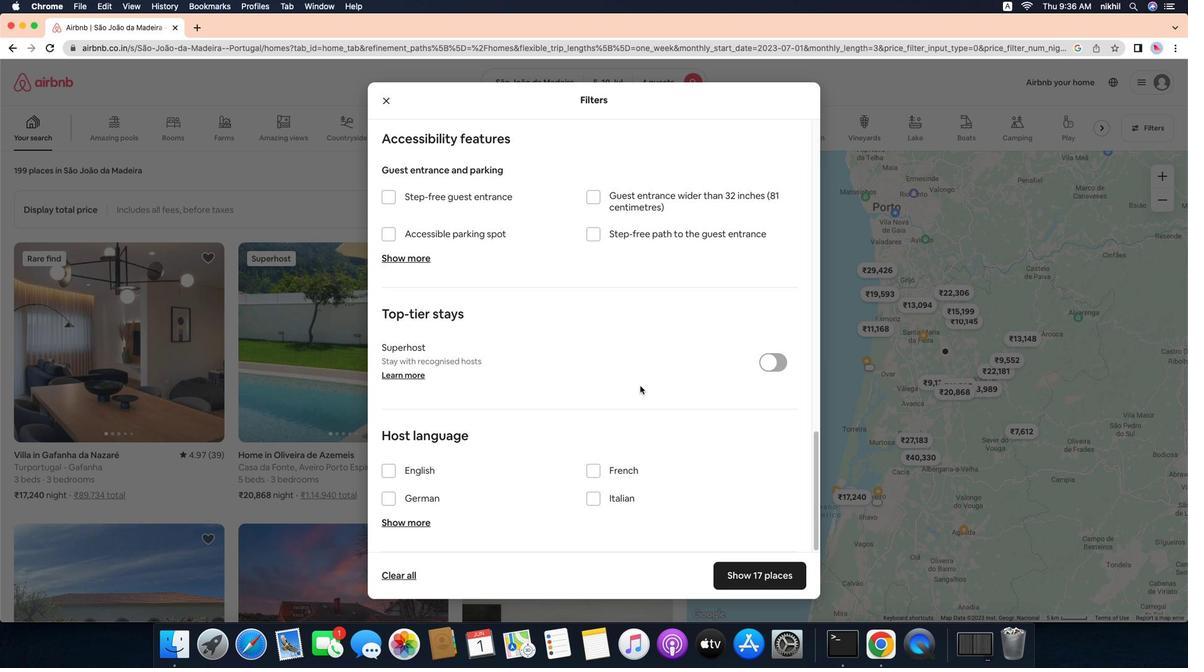 
Action: Mouse moved to (472, 463)
Screenshot: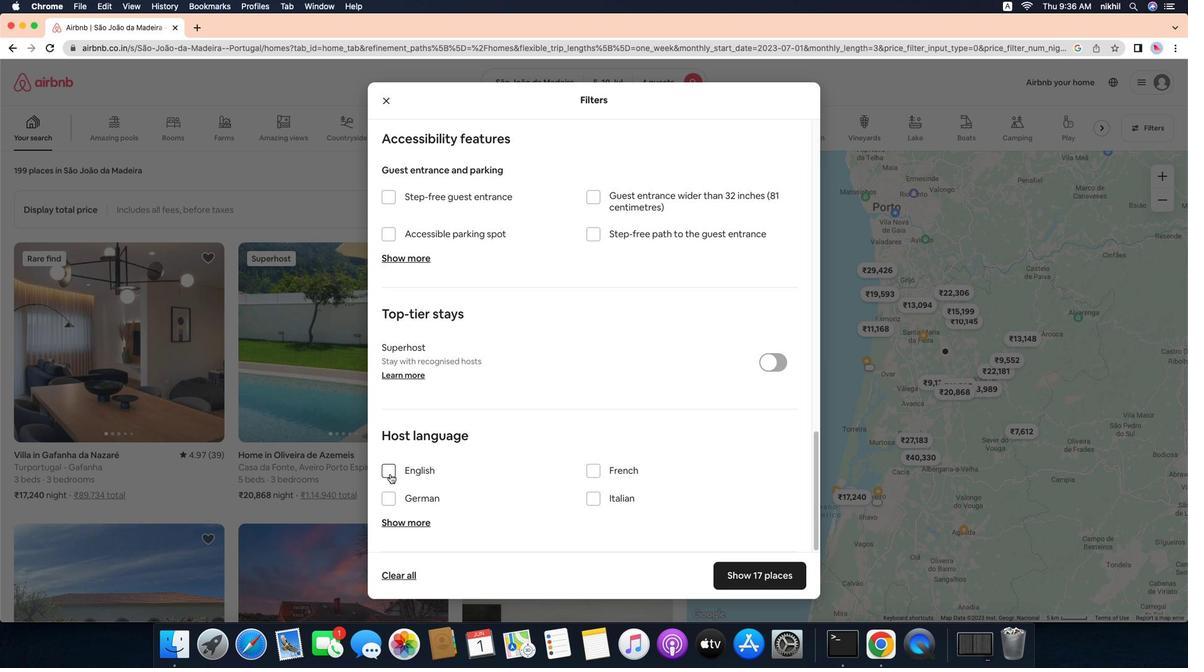 
Action: Mouse pressed left at (472, 463)
Screenshot: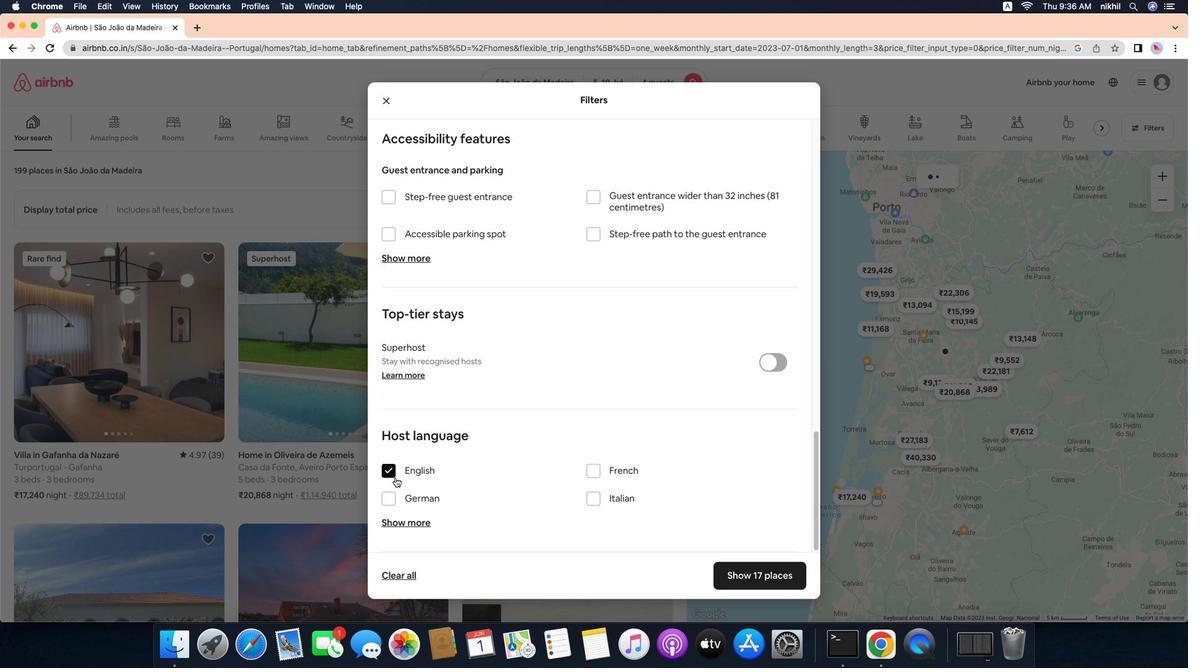 
Action: Mouse moved to (702, 560)
Screenshot: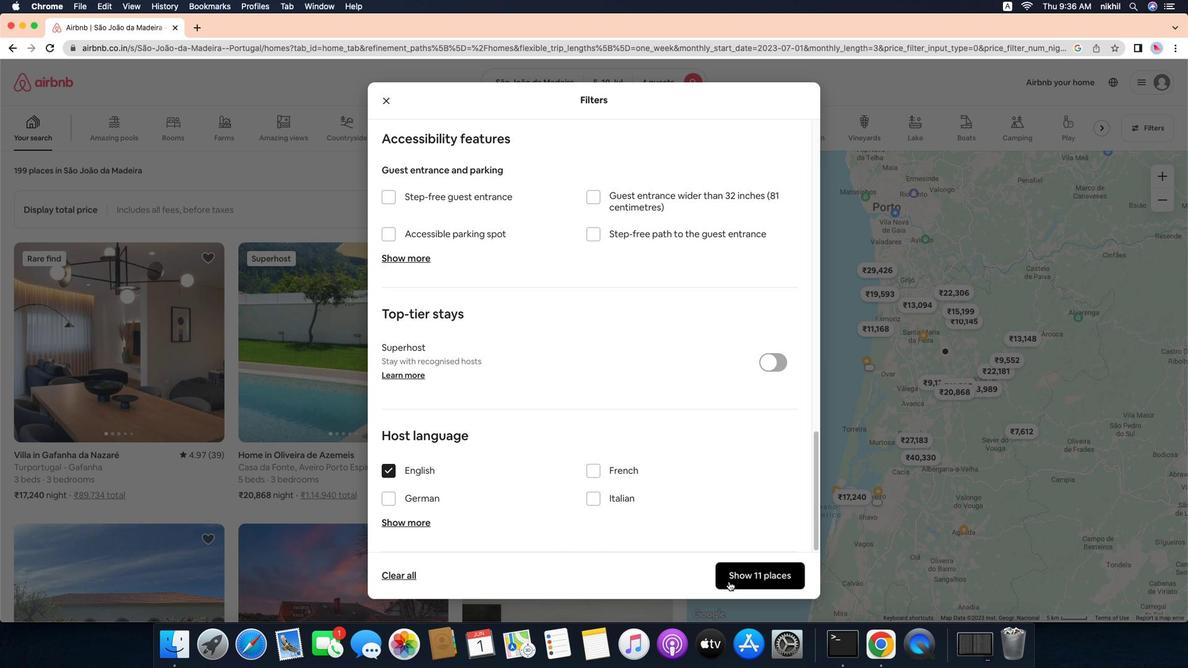 
Action: Mouse pressed left at (702, 560)
Screenshot: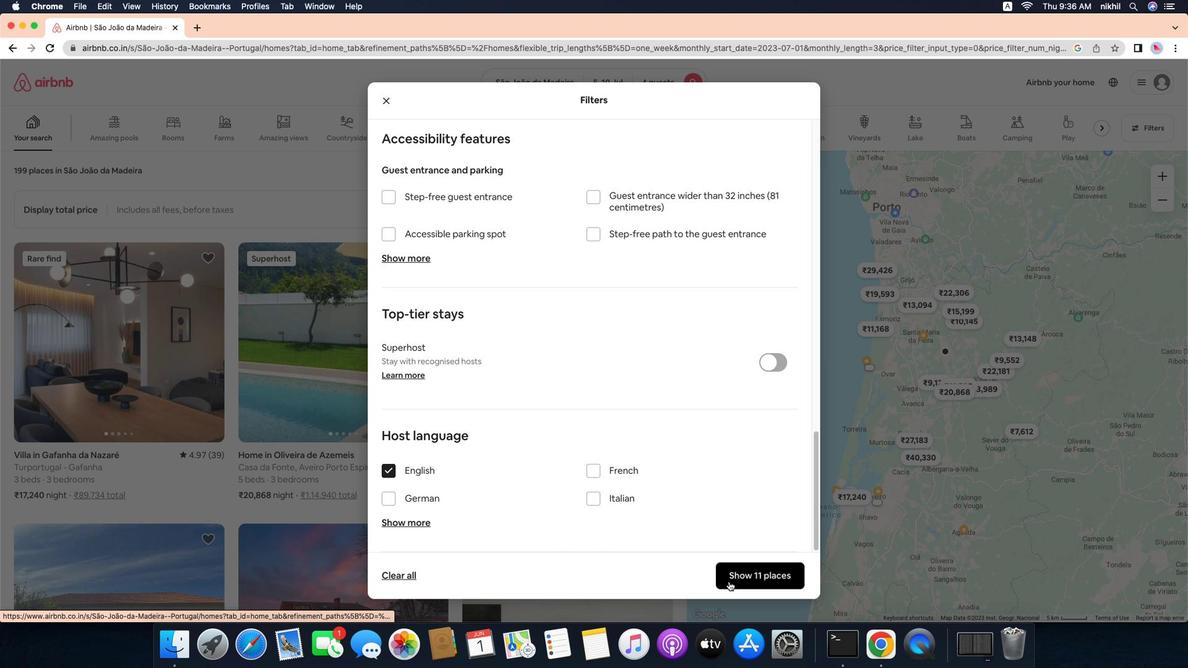 
Action: Mouse moved to (647, 196)
Screenshot: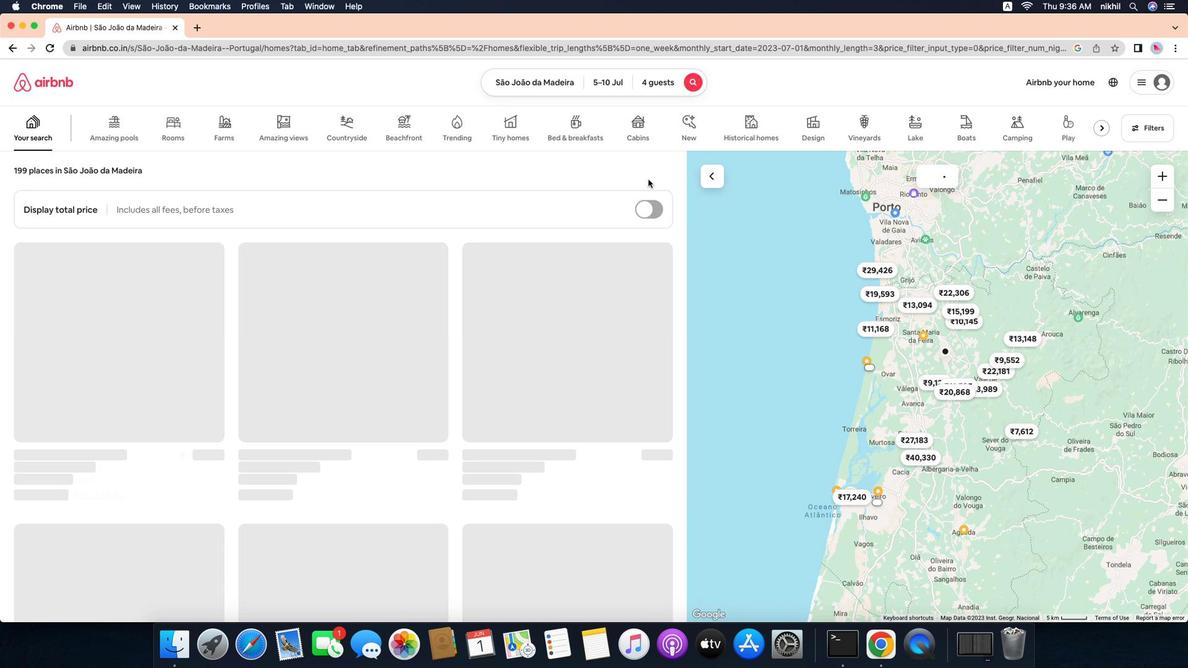 
